 Task: Search one way flight ticket for 1 adult, 1 child, 1 infant in seat in premium economy from Pittsburgh: Pittsburgh International Airport to Springfield: Abraham Lincoln Capital Airport on 5-2-2023. Choice of flights is Southwest. Number of bags: 1 checked bag. Price is upto 76000. Outbound departure time preference is 9:30.
Action: Mouse moved to (372, 311)
Screenshot: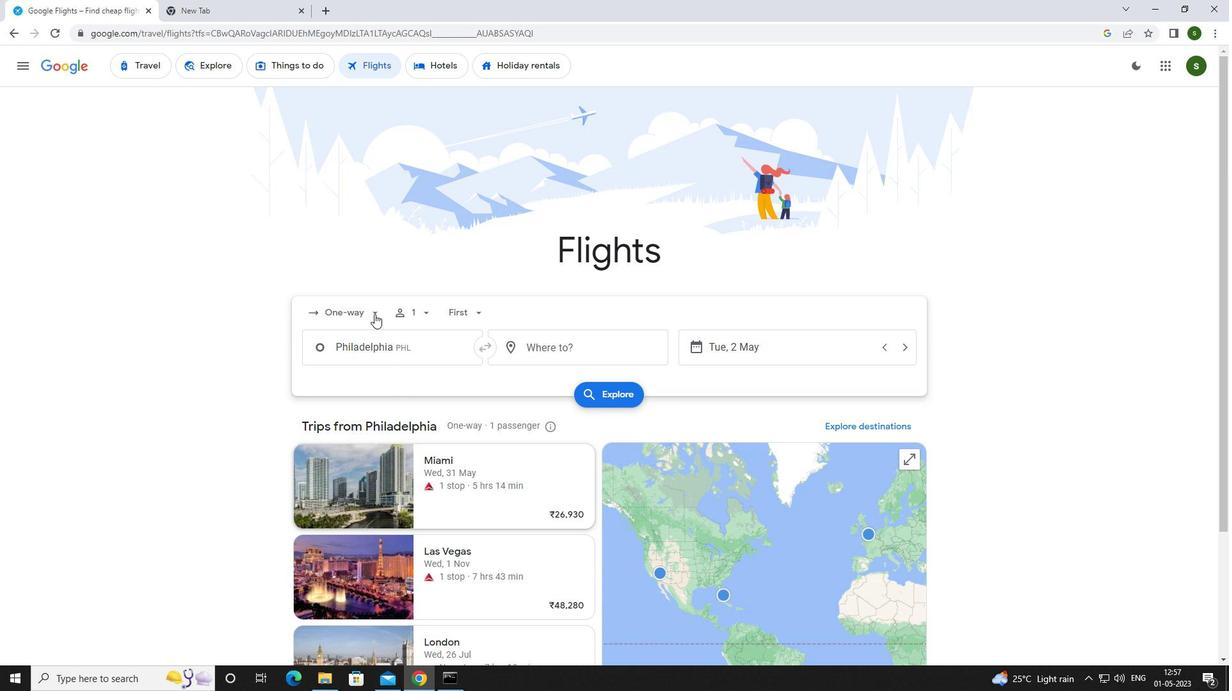 
Action: Mouse pressed left at (372, 311)
Screenshot: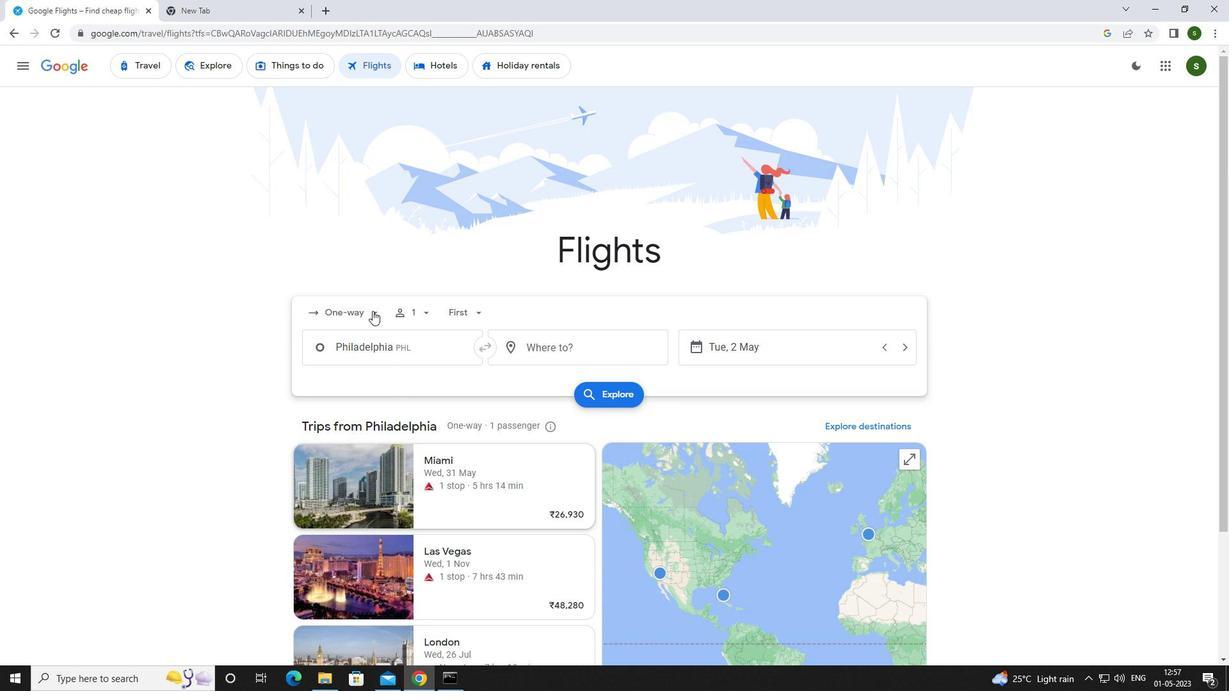 
Action: Mouse moved to (363, 371)
Screenshot: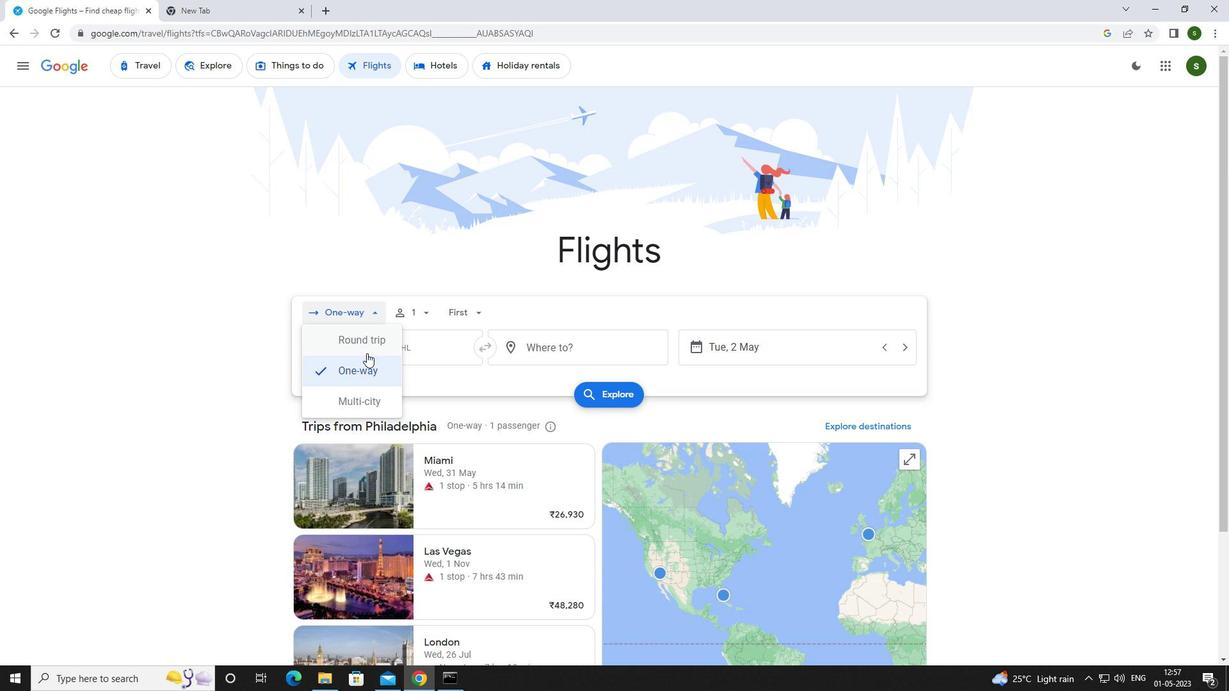 
Action: Mouse pressed left at (363, 371)
Screenshot: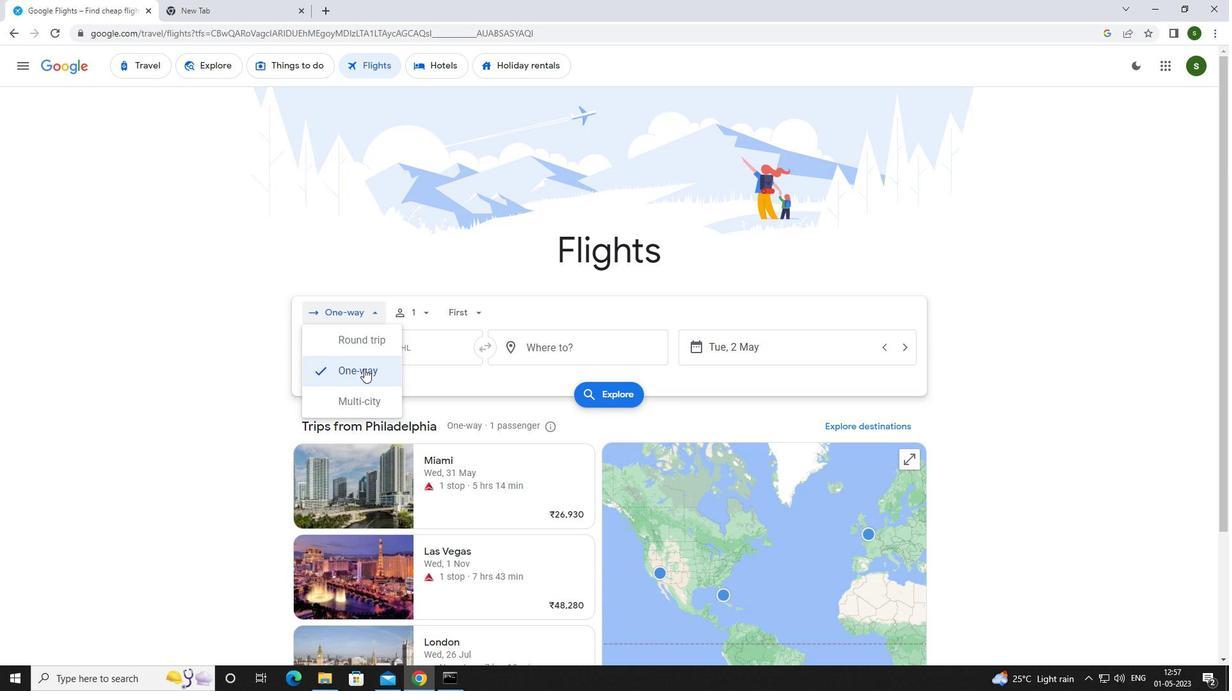
Action: Mouse moved to (428, 318)
Screenshot: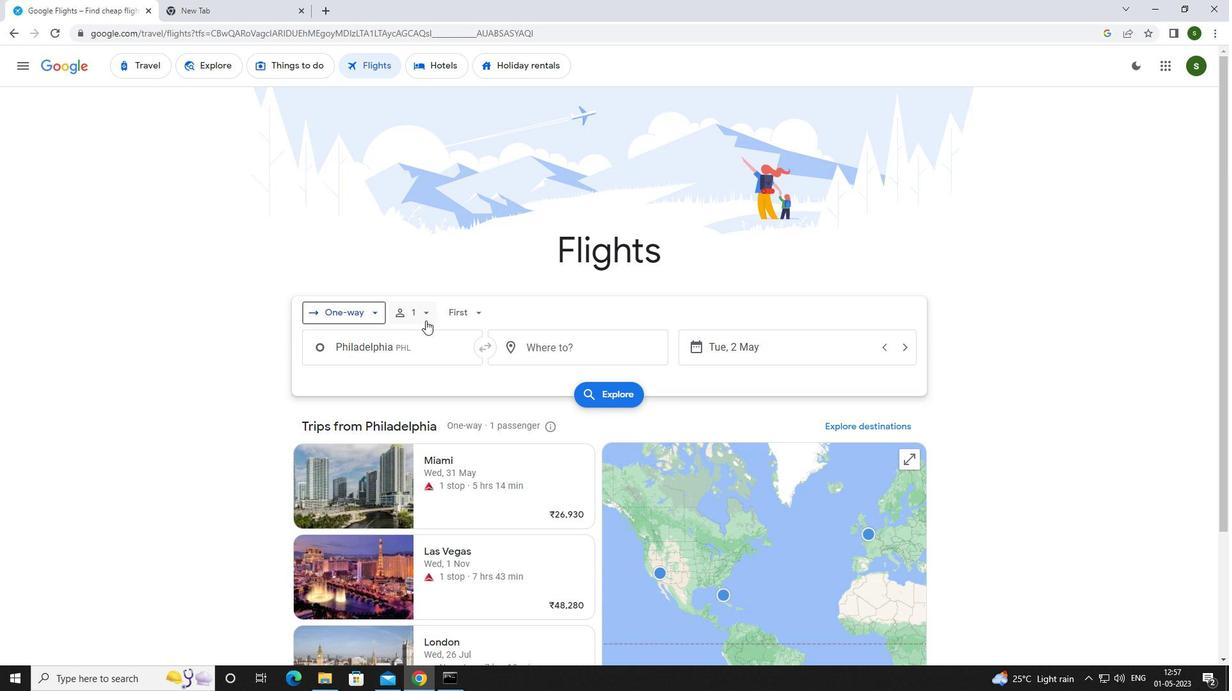 
Action: Mouse pressed left at (428, 318)
Screenshot: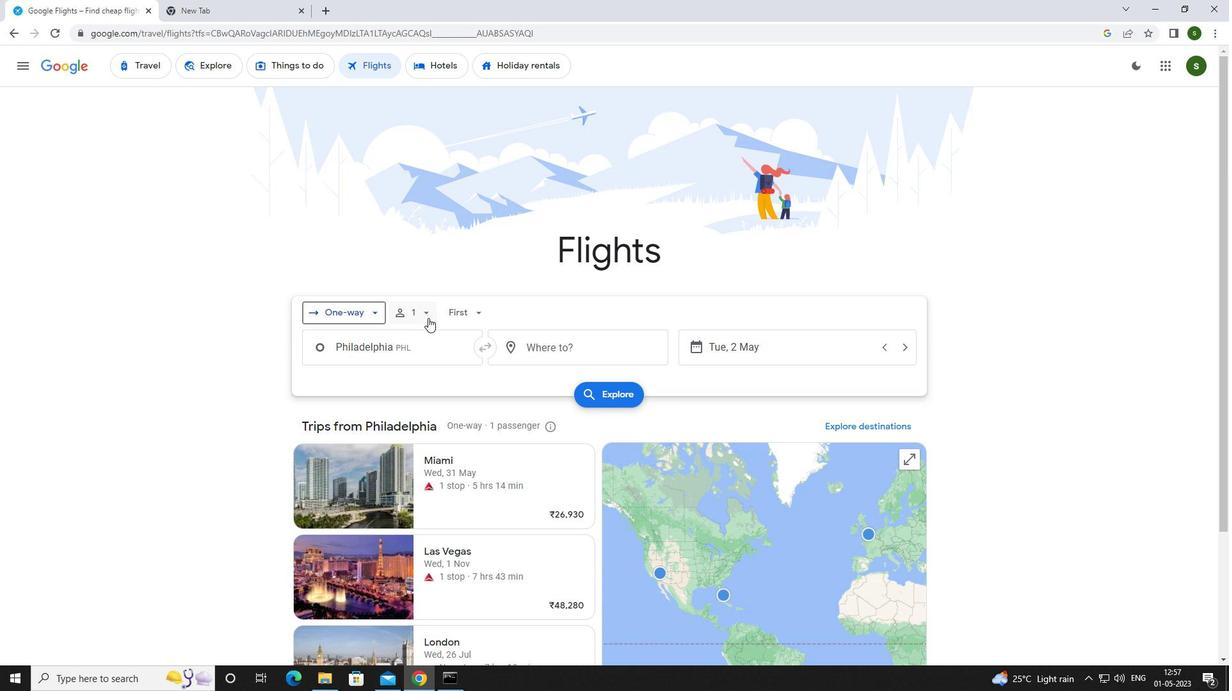
Action: Mouse moved to (523, 378)
Screenshot: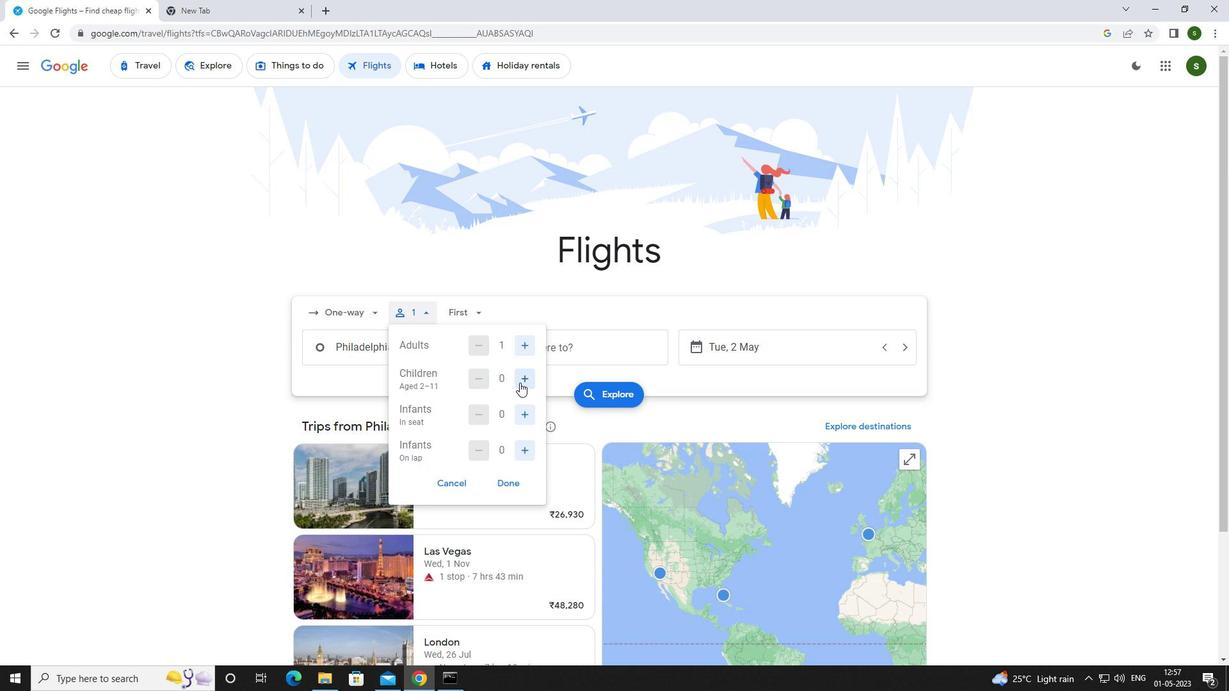
Action: Mouse pressed left at (523, 378)
Screenshot: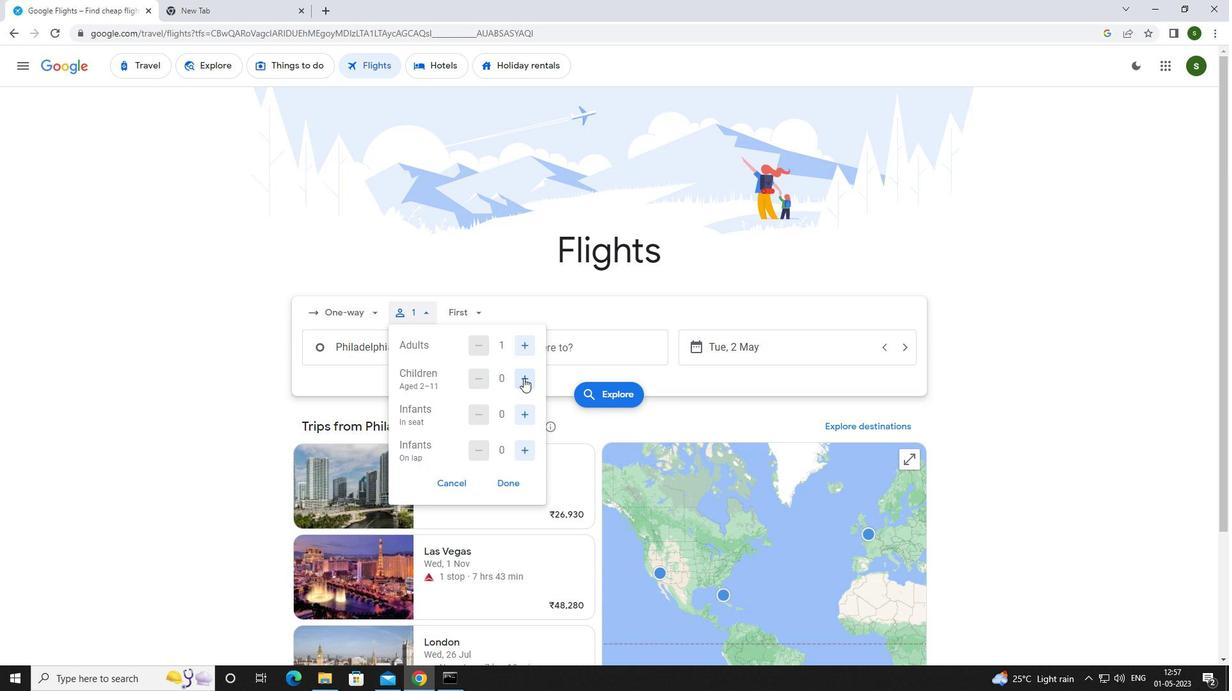 
Action: Mouse moved to (523, 414)
Screenshot: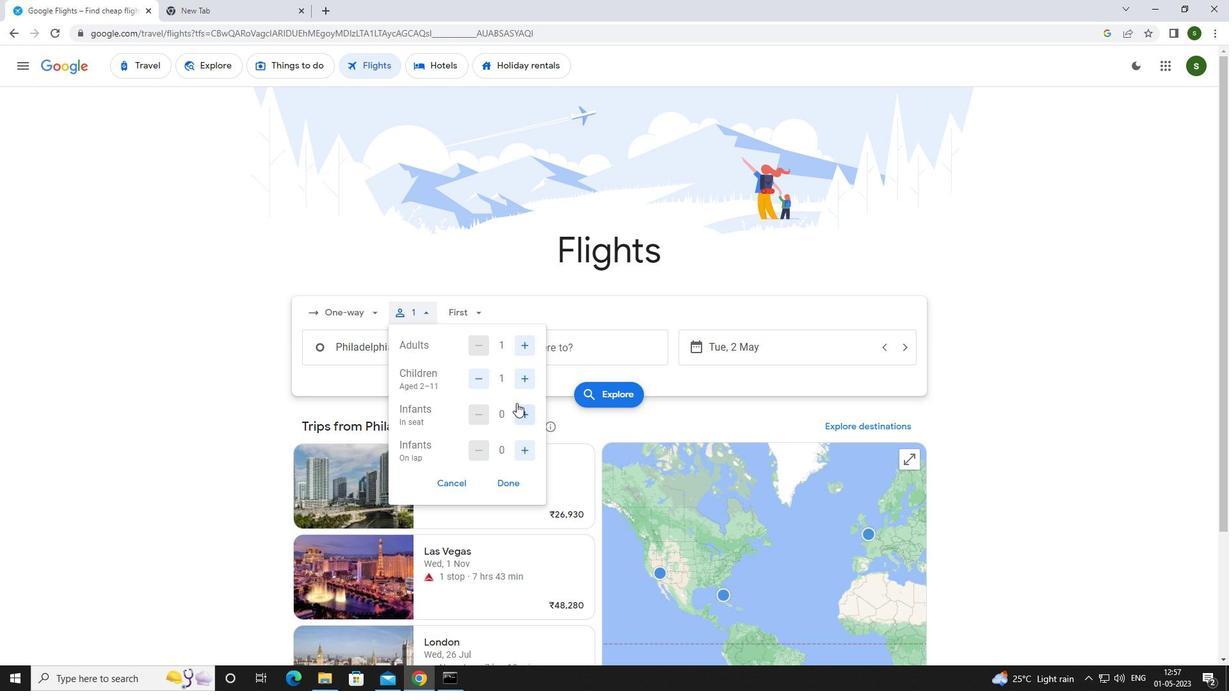 
Action: Mouse pressed left at (523, 414)
Screenshot: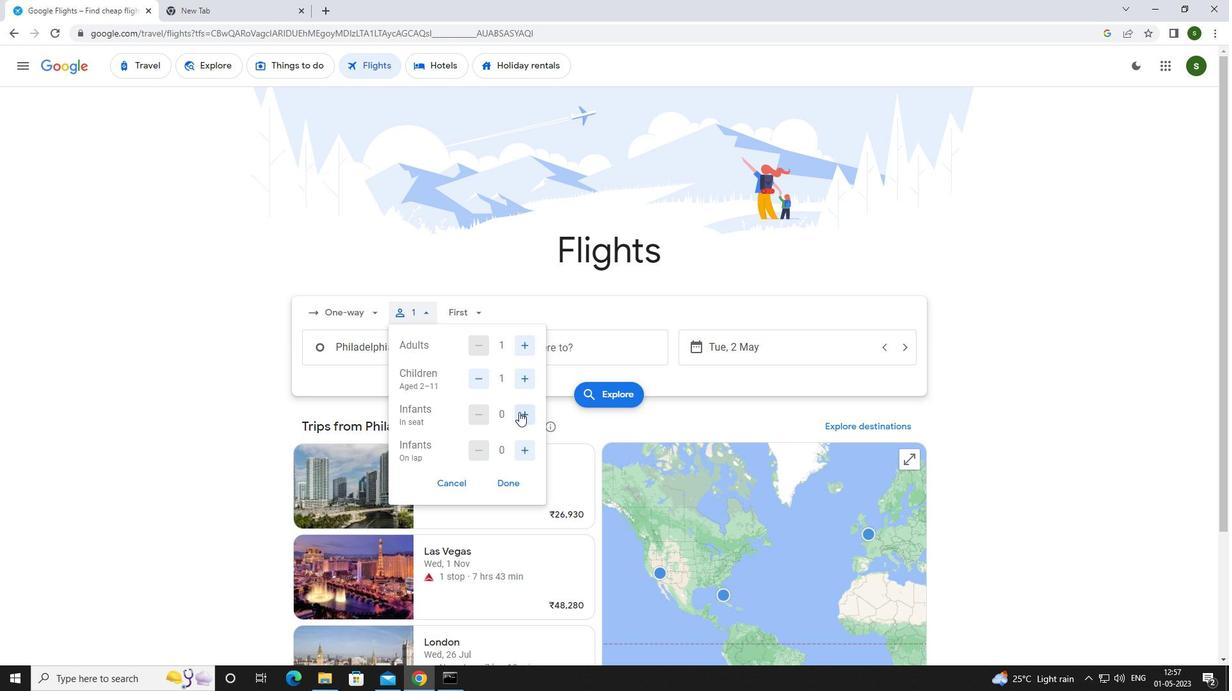 
Action: Mouse moved to (477, 313)
Screenshot: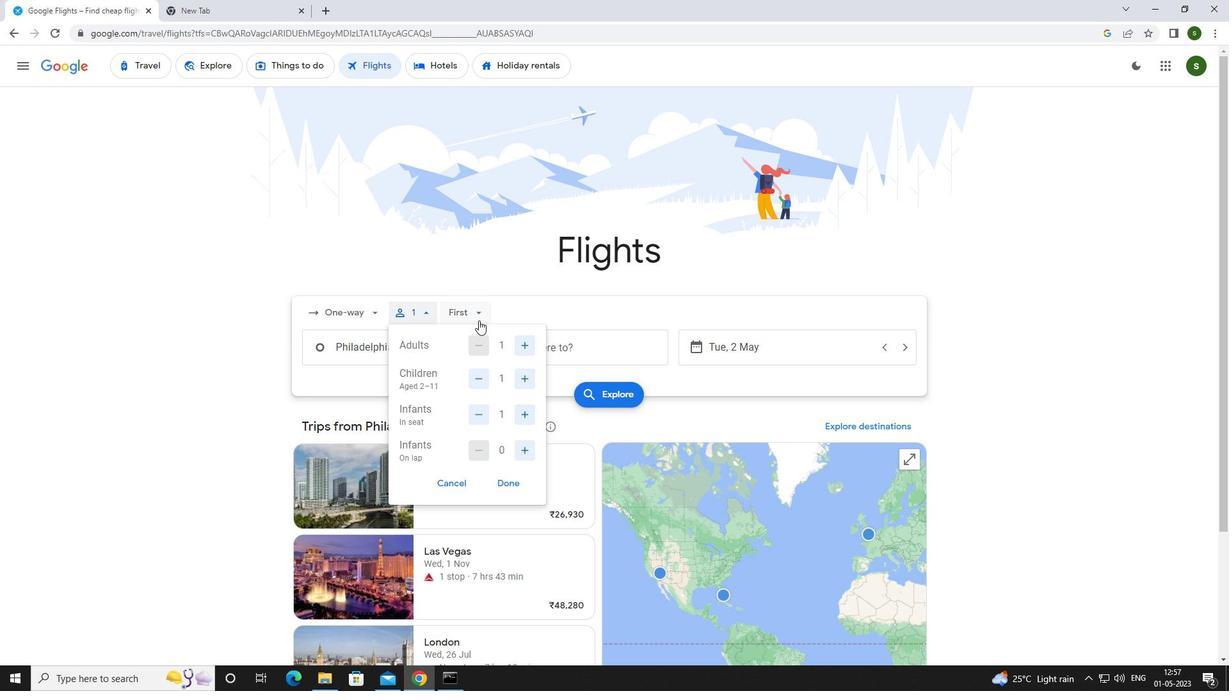 
Action: Mouse pressed left at (477, 313)
Screenshot: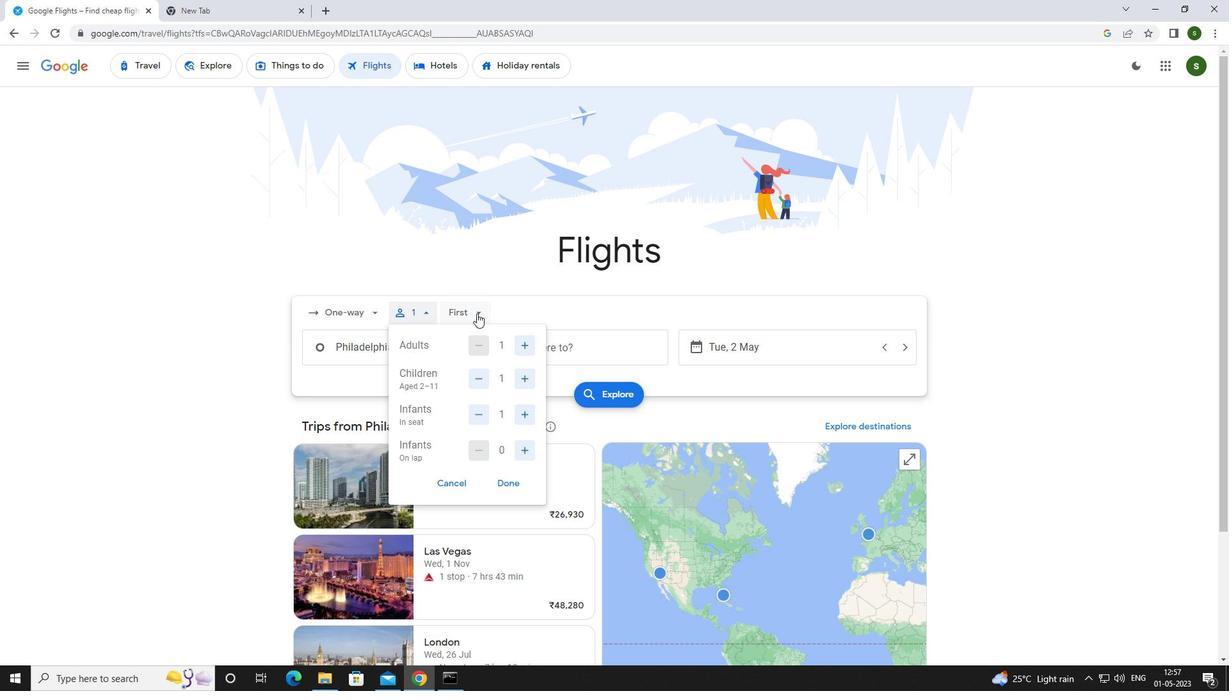 
Action: Mouse moved to (489, 363)
Screenshot: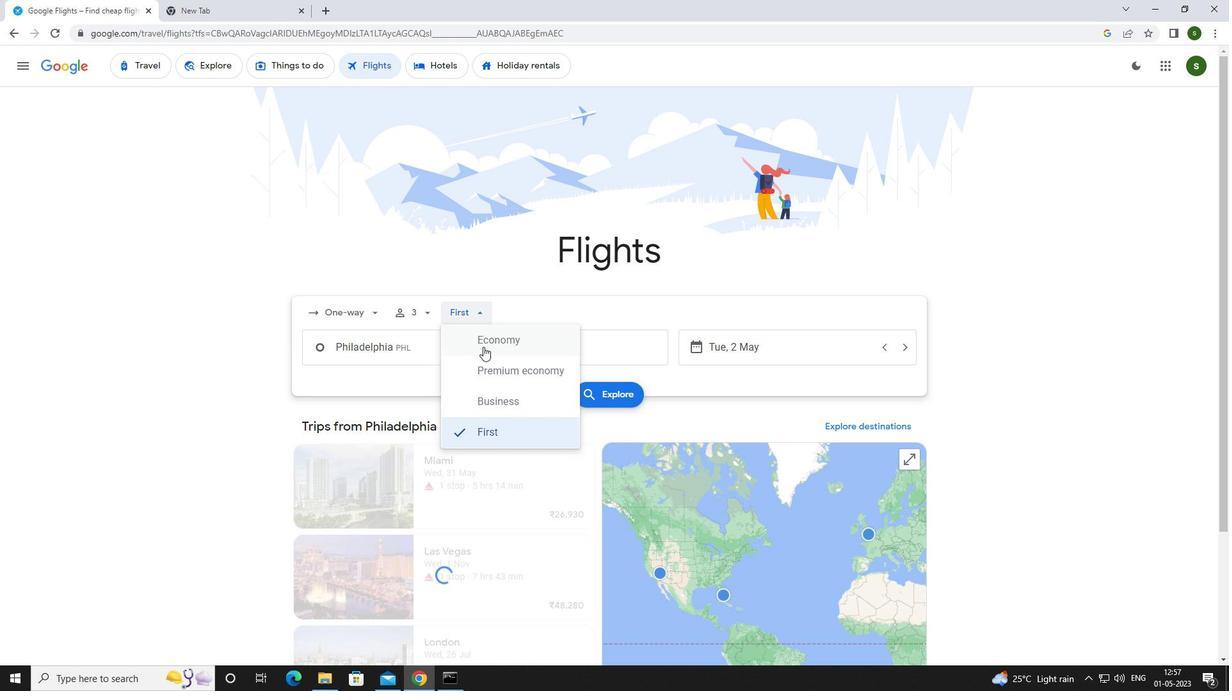 
Action: Mouse pressed left at (489, 363)
Screenshot: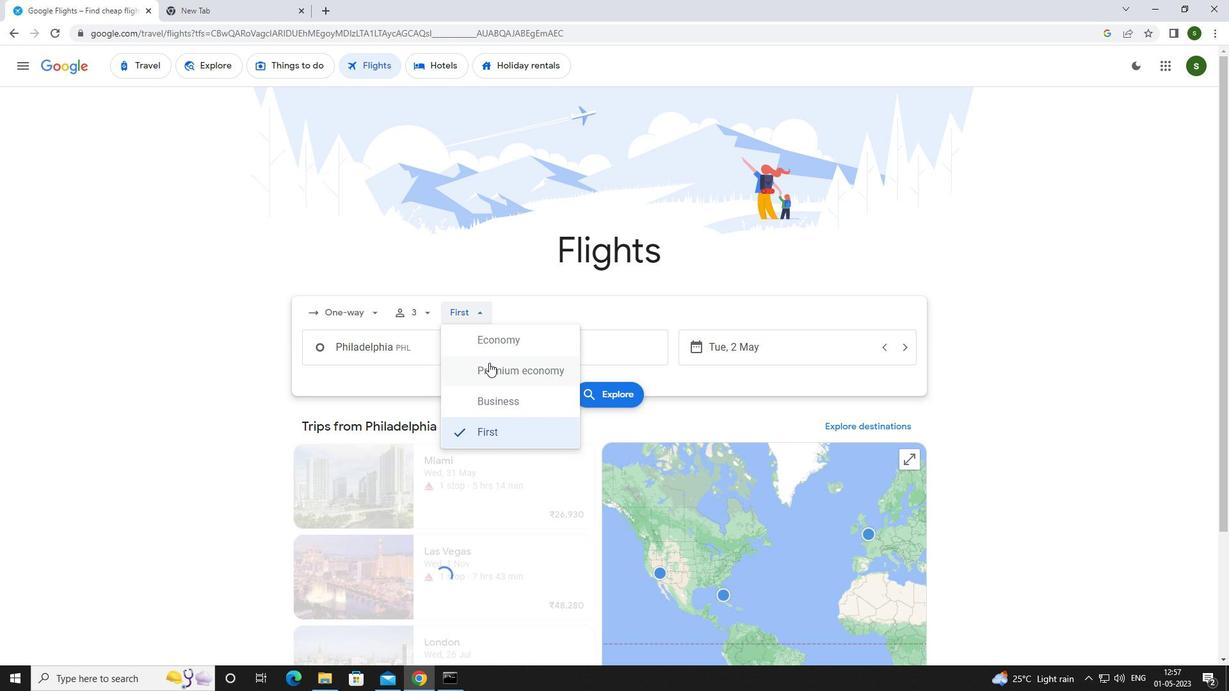 
Action: Mouse moved to (455, 350)
Screenshot: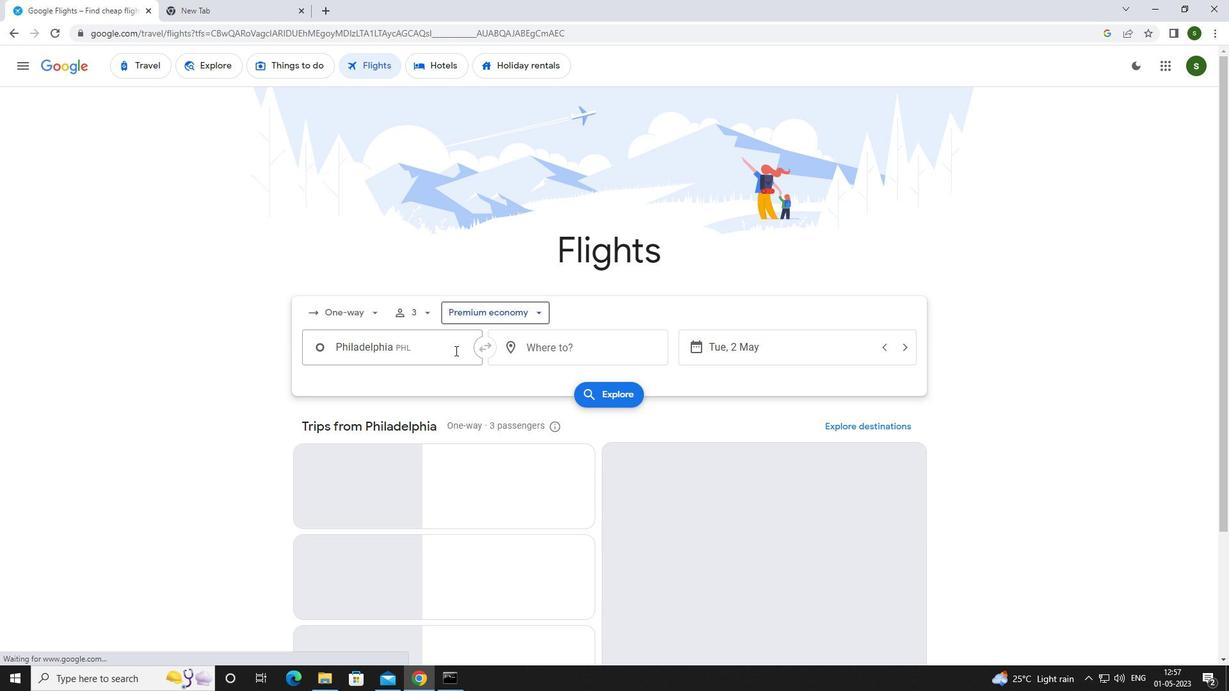 
Action: Mouse pressed left at (455, 350)
Screenshot: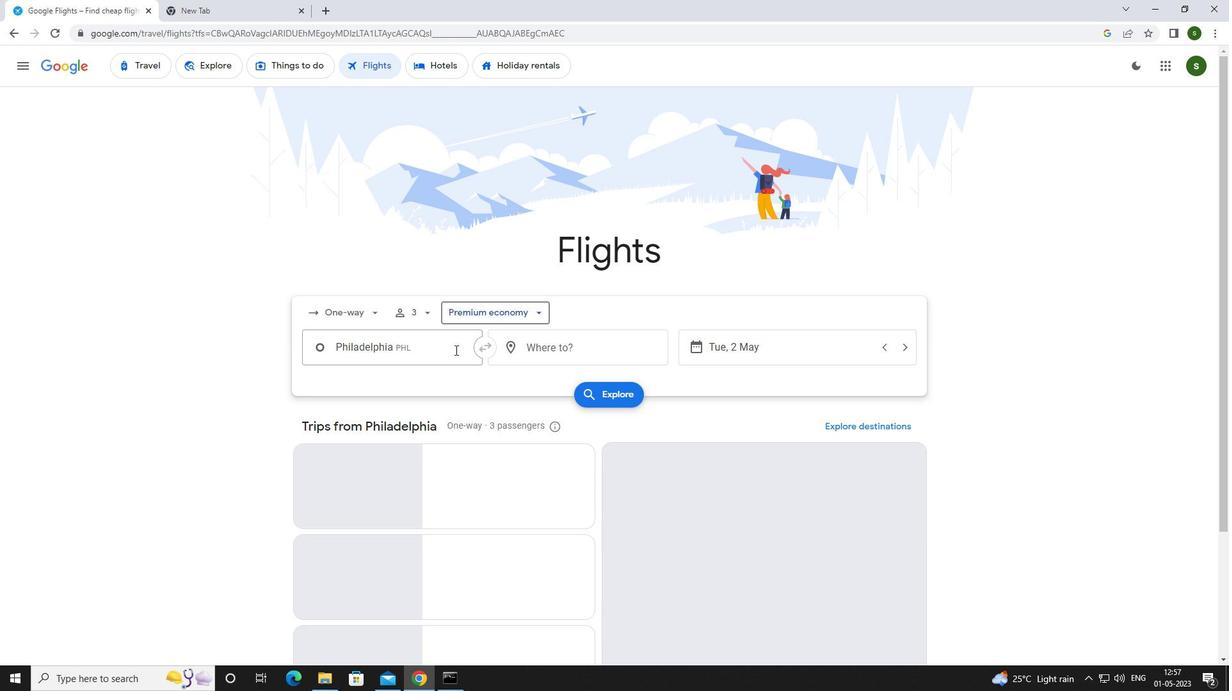 
Action: Mouse moved to (459, 352)
Screenshot: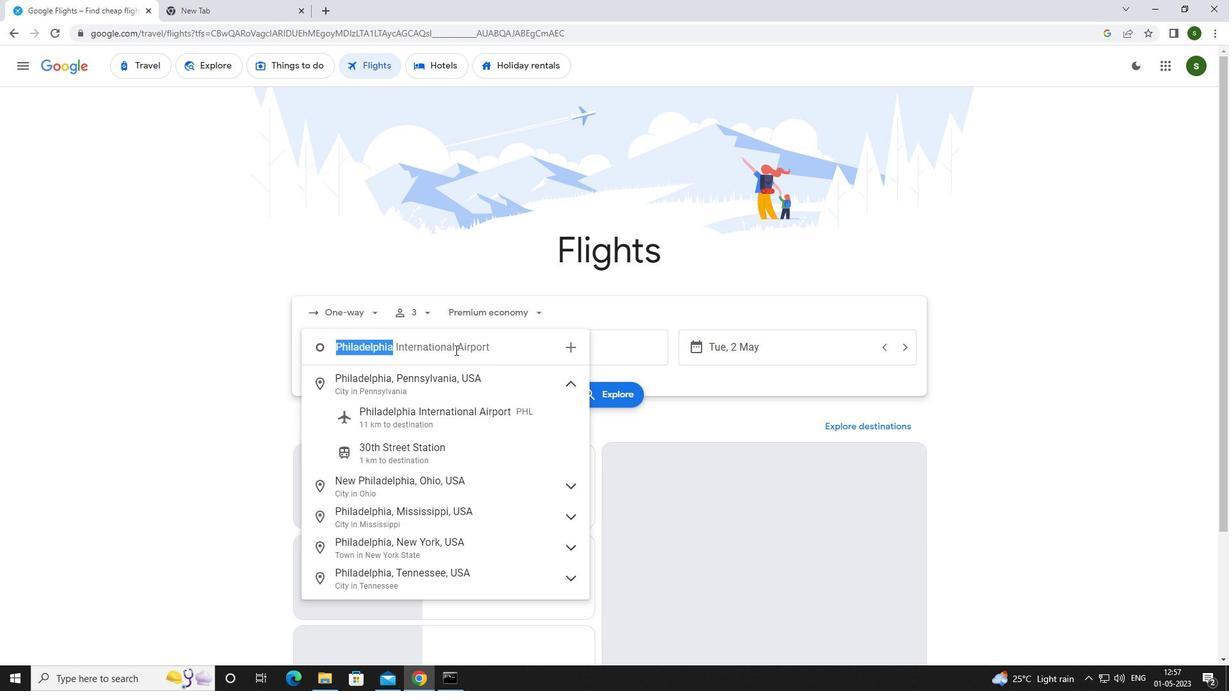 
Action: Key pressed p<Key.caps_lock>ittsburgh
Screenshot: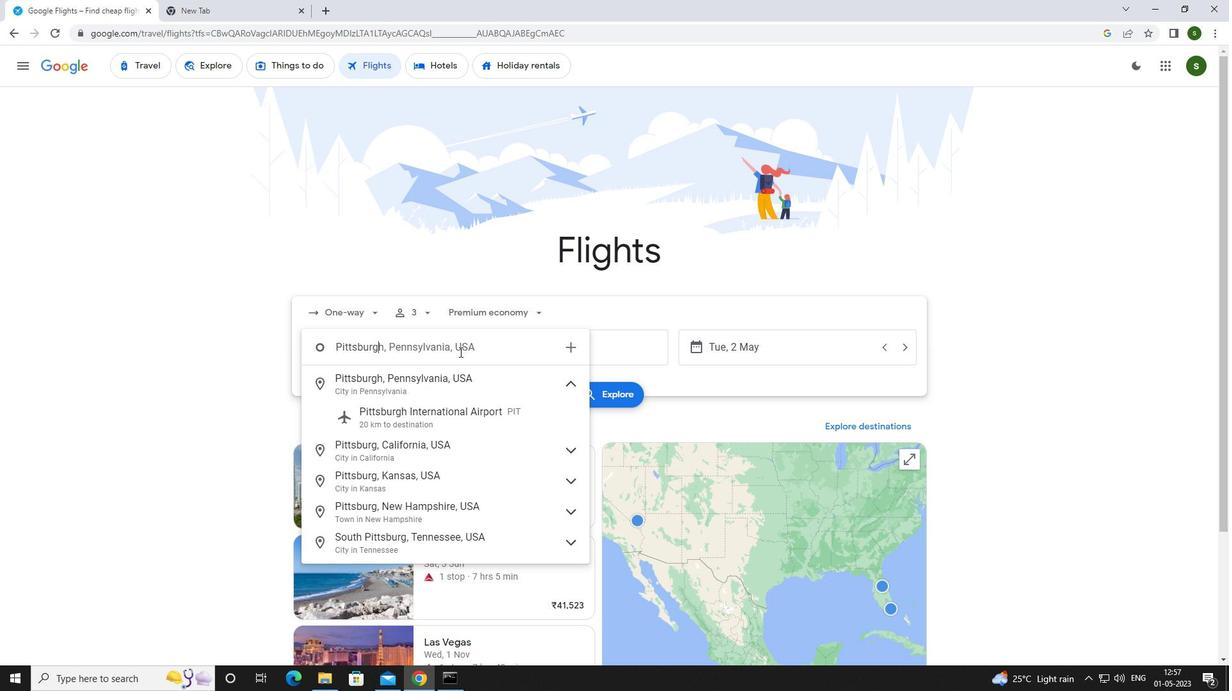 
Action: Mouse moved to (456, 410)
Screenshot: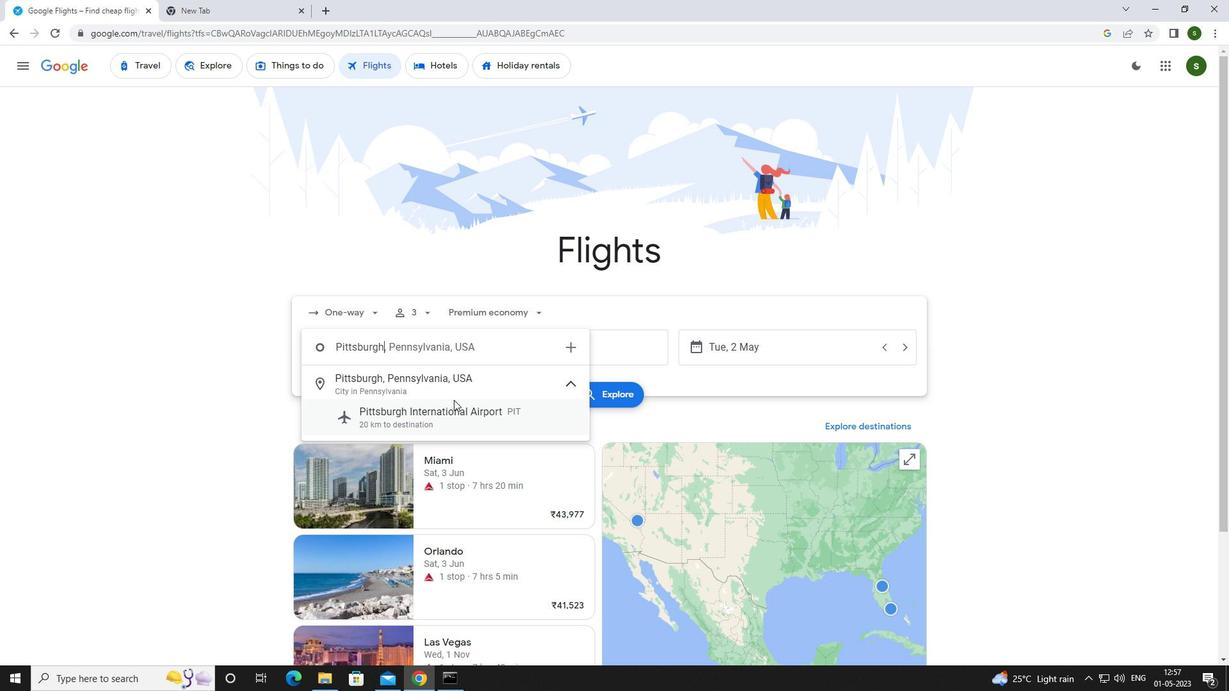 
Action: Mouse pressed left at (456, 410)
Screenshot: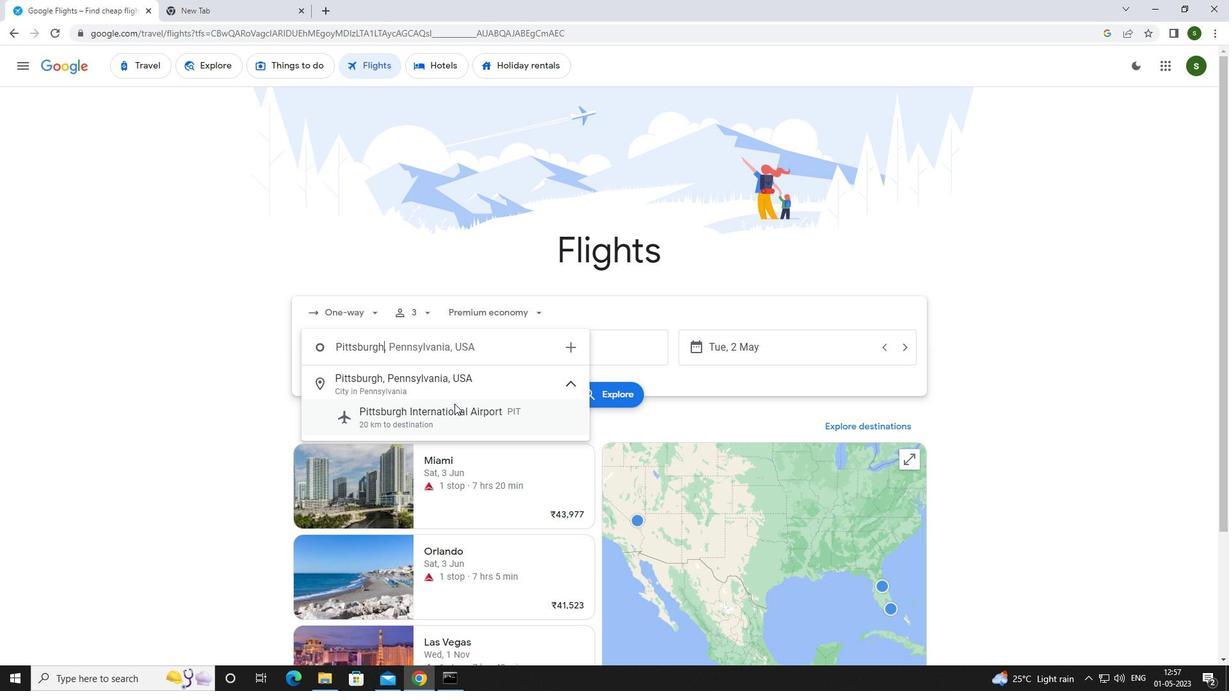 
Action: Mouse moved to (582, 354)
Screenshot: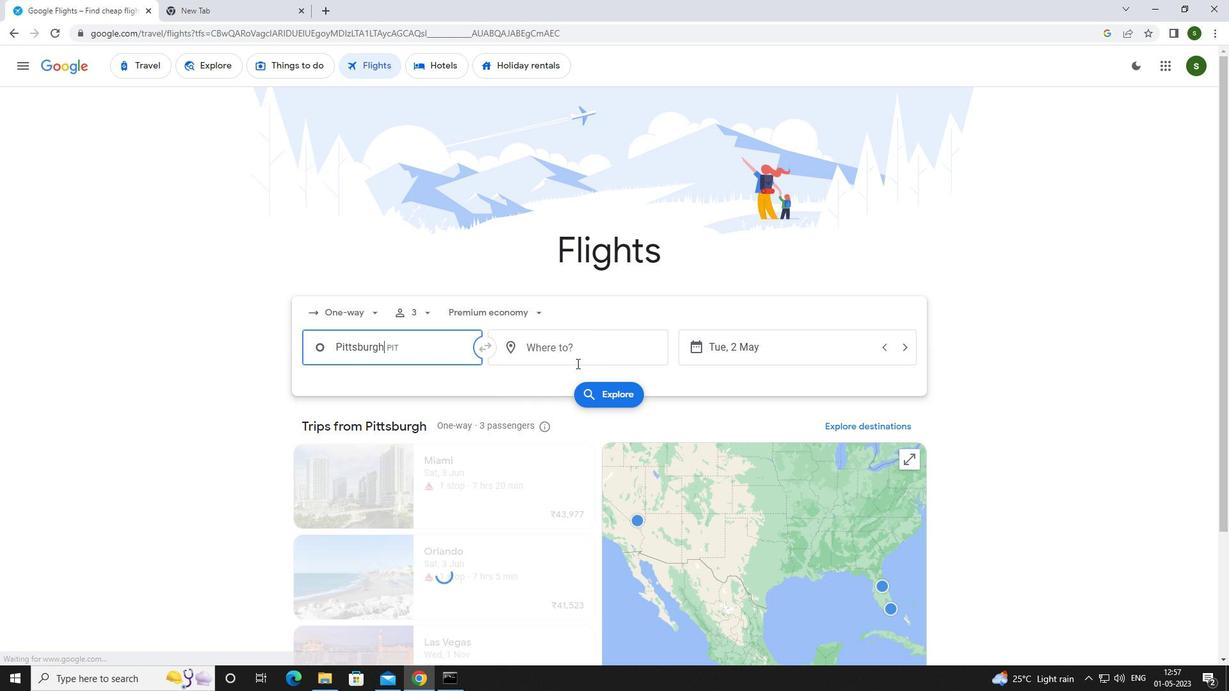 
Action: Mouse pressed left at (582, 354)
Screenshot: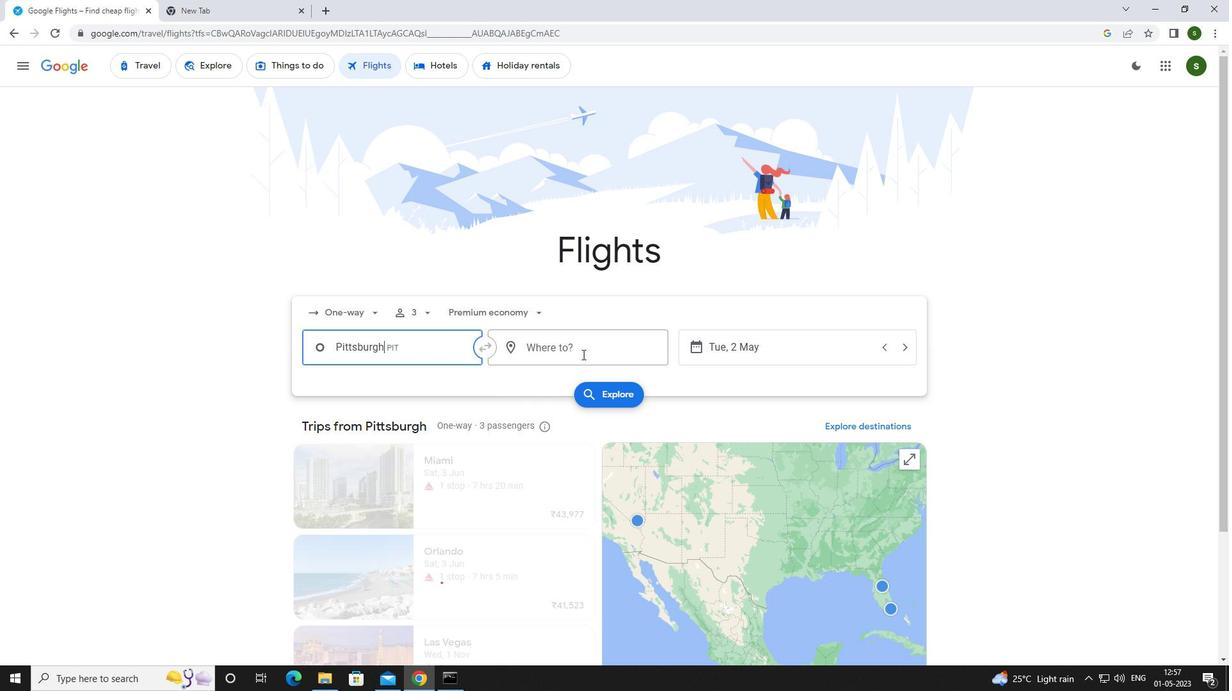 
Action: Mouse moved to (514, 380)
Screenshot: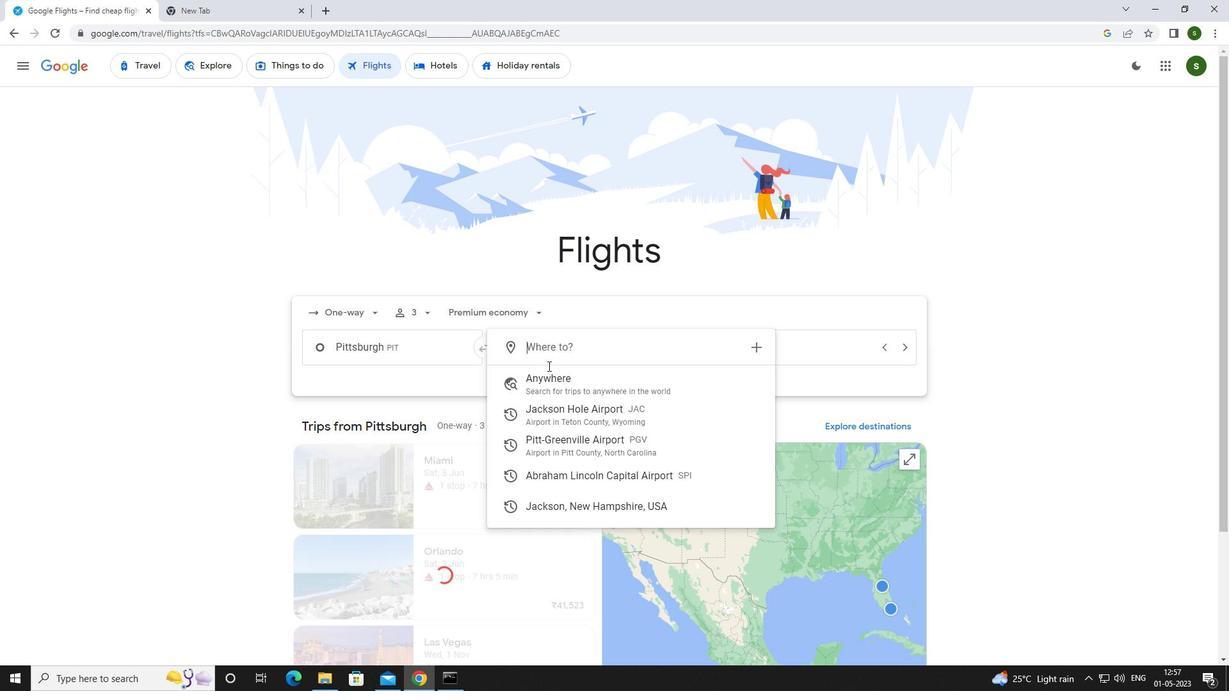
Action: Key pressed <Key.caps_lock>s<Key.caps_lock>pringfi
Screenshot: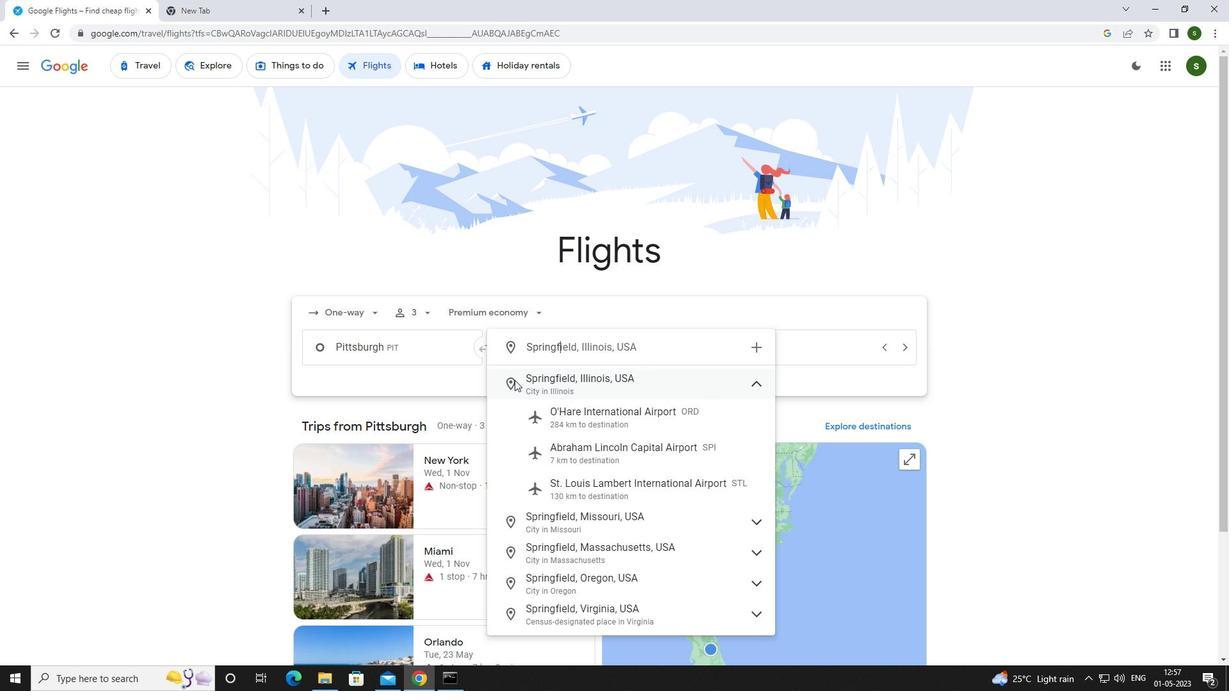 
Action: Mouse moved to (583, 455)
Screenshot: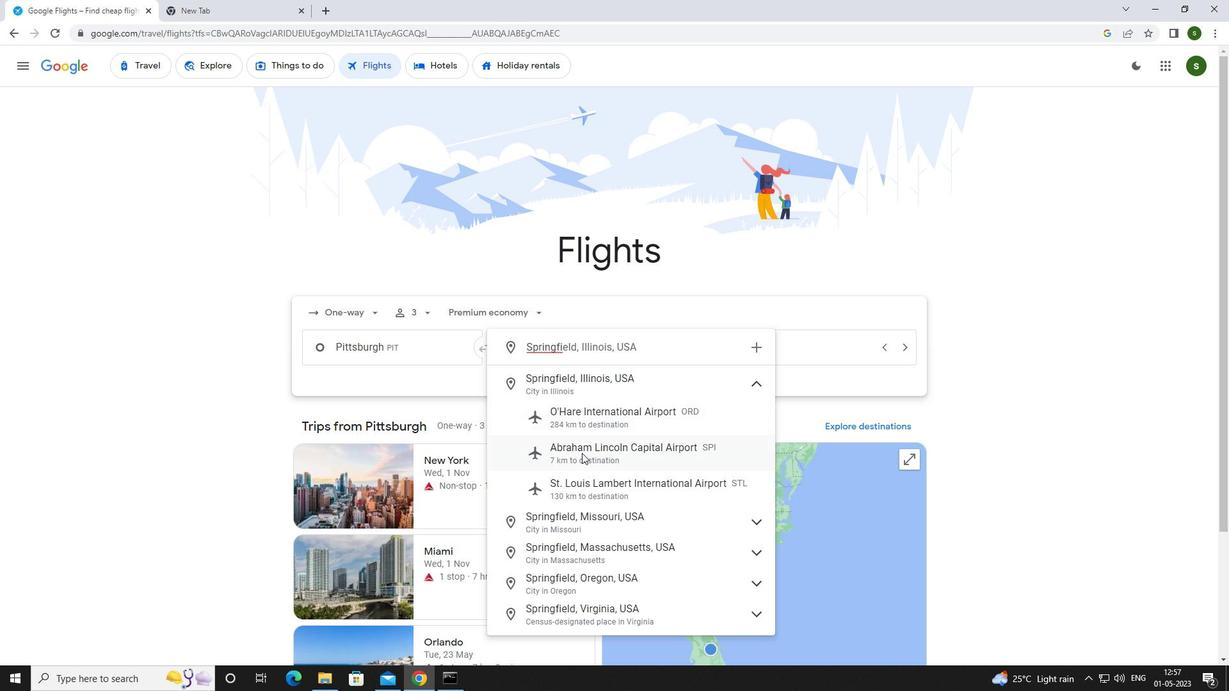 
Action: Mouse pressed left at (583, 455)
Screenshot: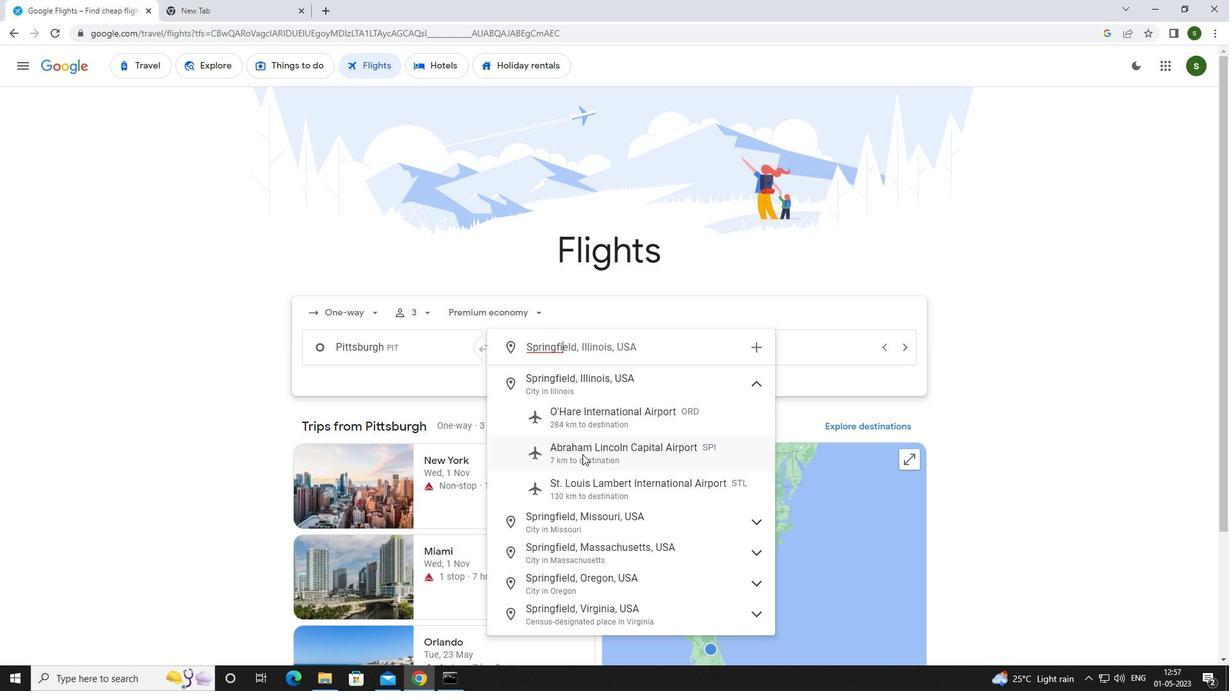 
Action: Mouse moved to (794, 351)
Screenshot: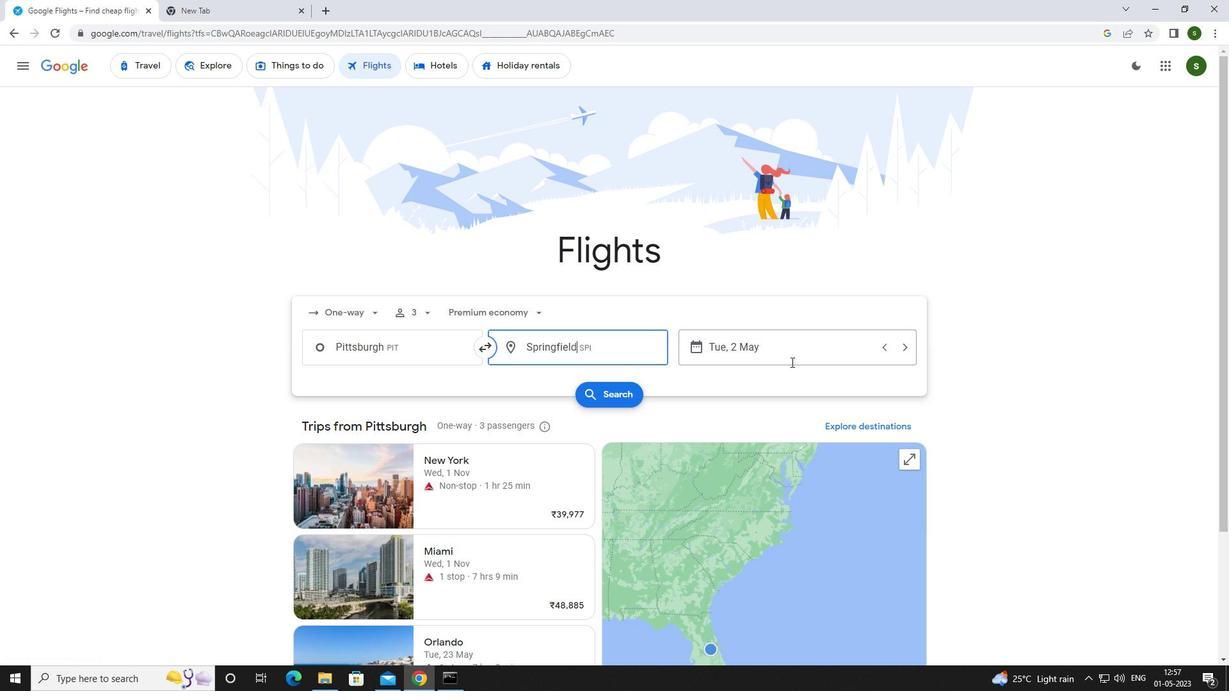 
Action: Mouse pressed left at (794, 351)
Screenshot: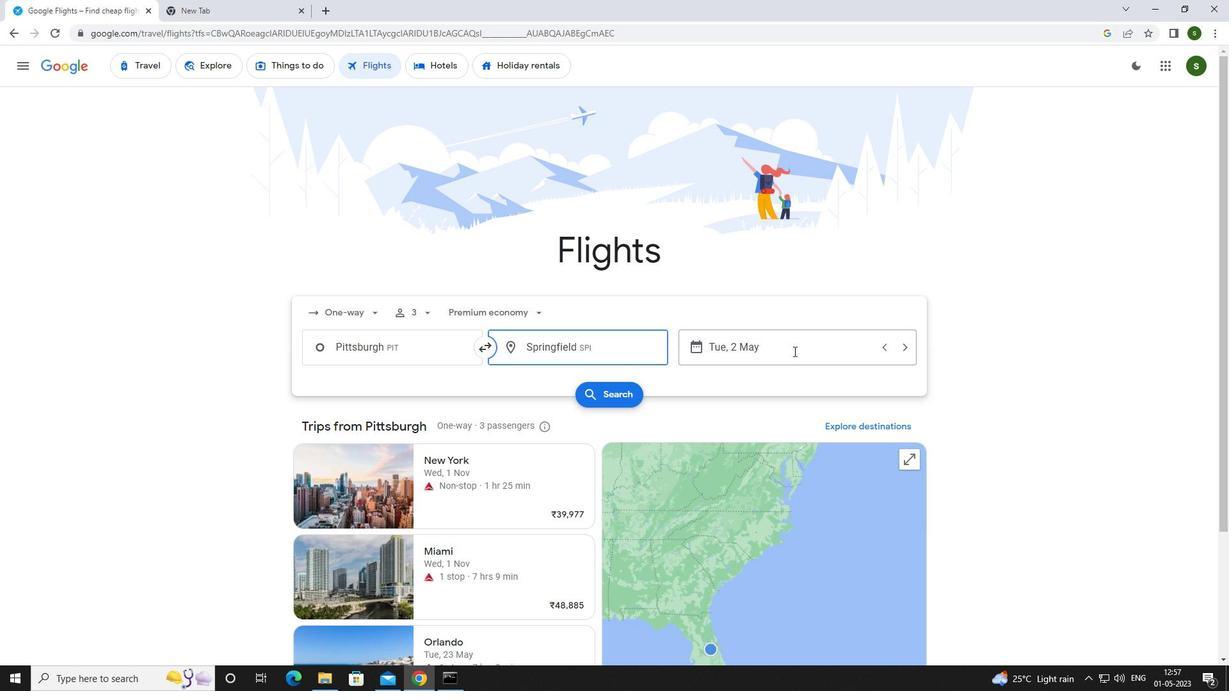 
Action: Mouse moved to (525, 440)
Screenshot: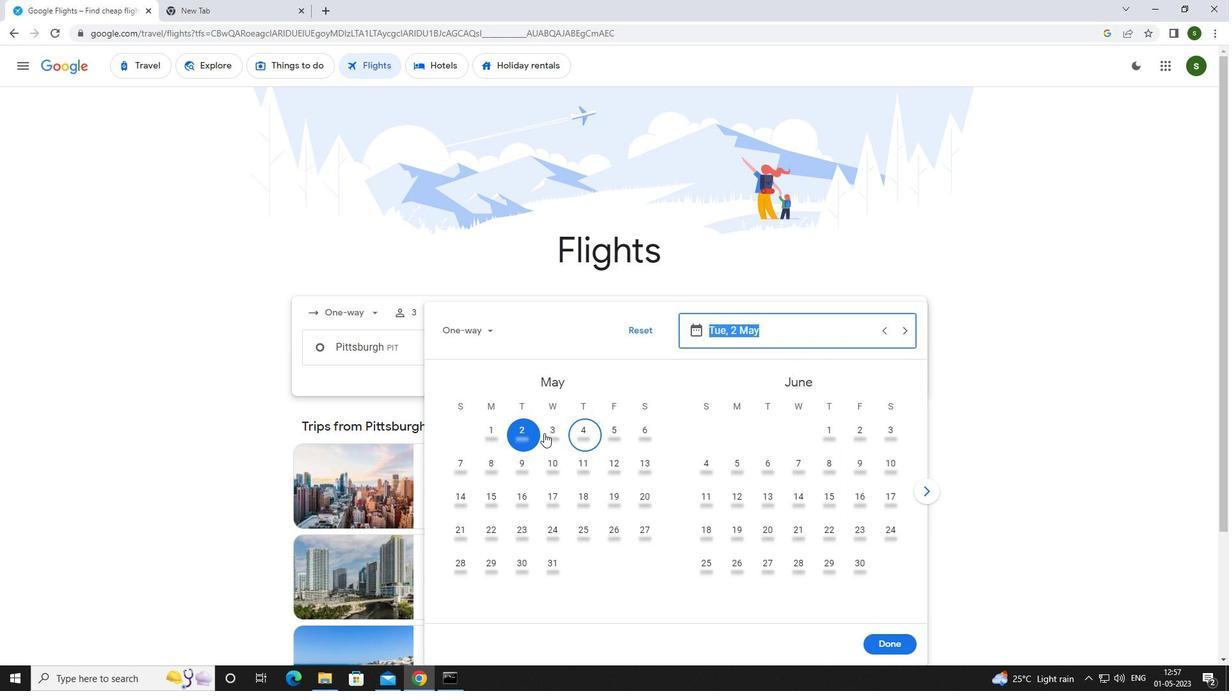 
Action: Mouse pressed left at (525, 440)
Screenshot: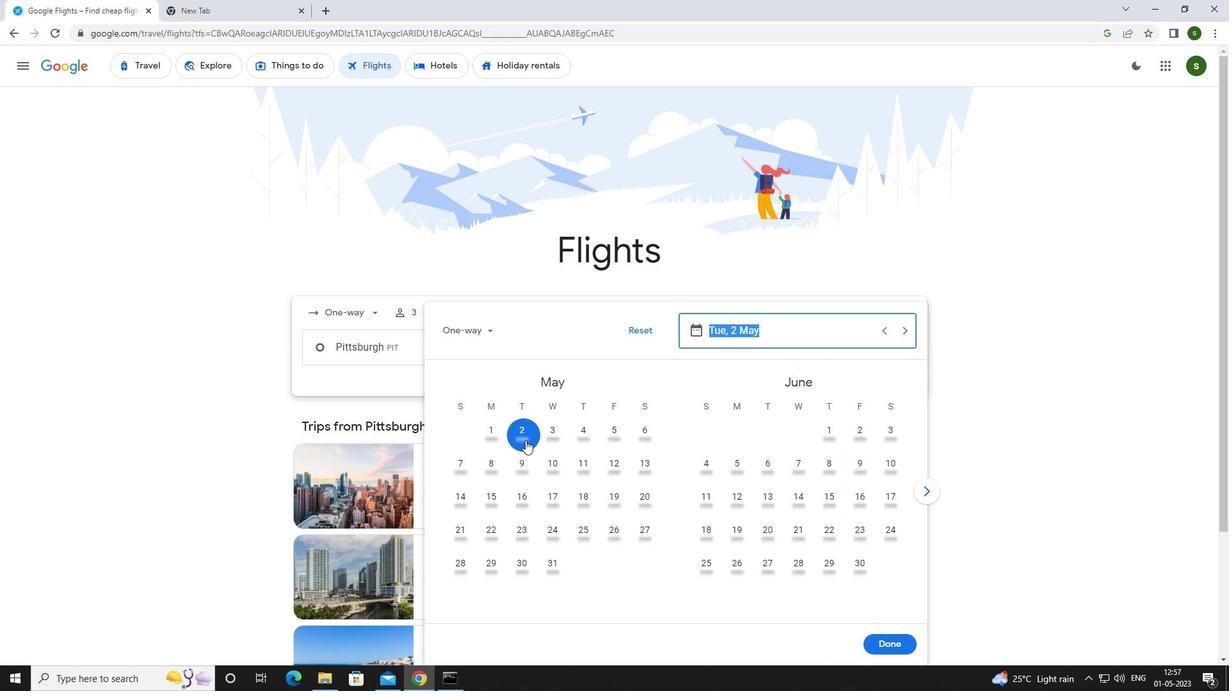 
Action: Mouse moved to (893, 640)
Screenshot: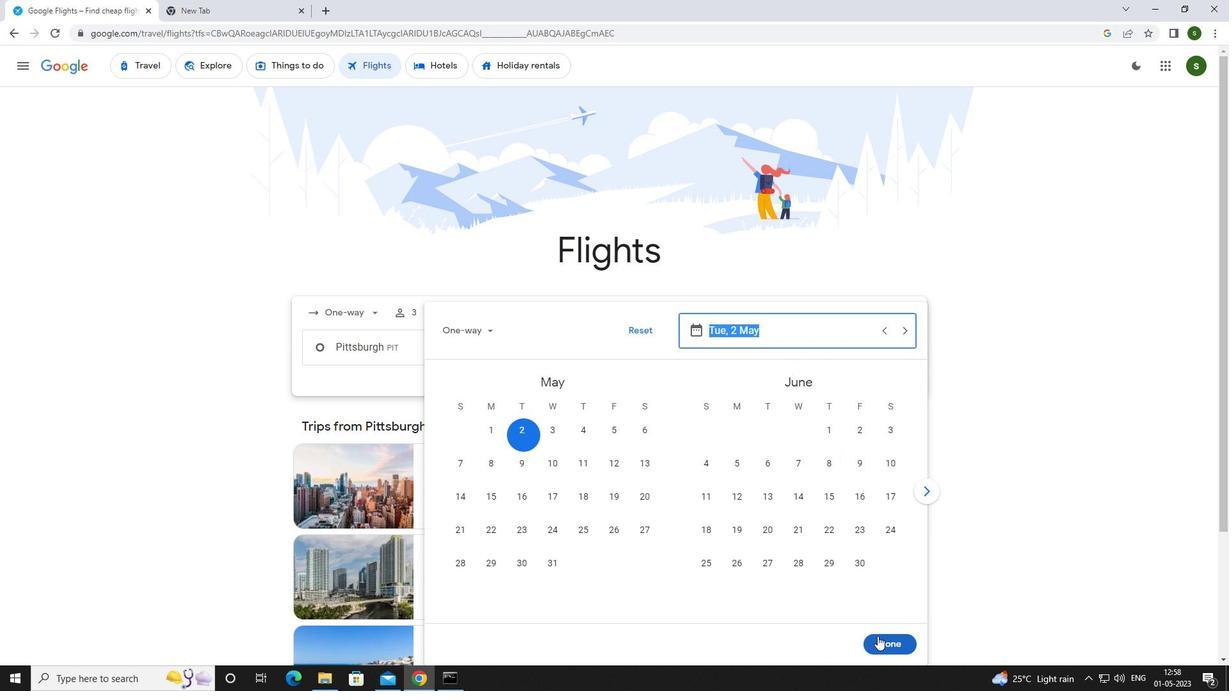 
Action: Mouse pressed left at (893, 640)
Screenshot: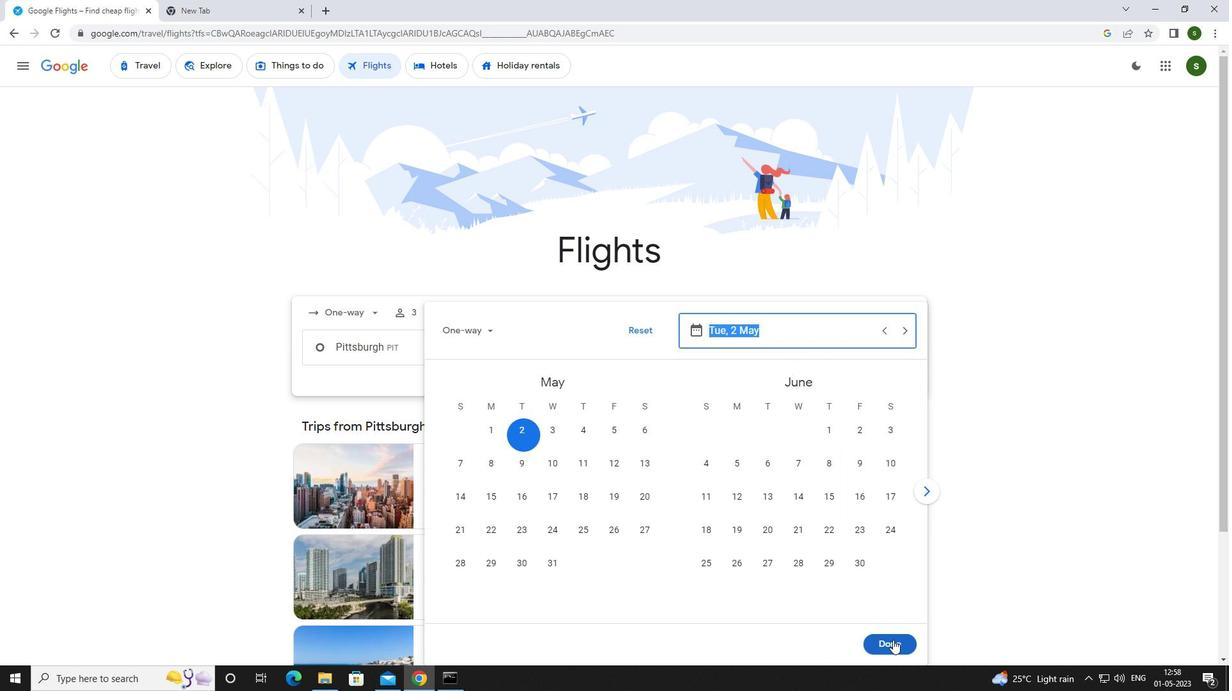 
Action: Mouse moved to (610, 396)
Screenshot: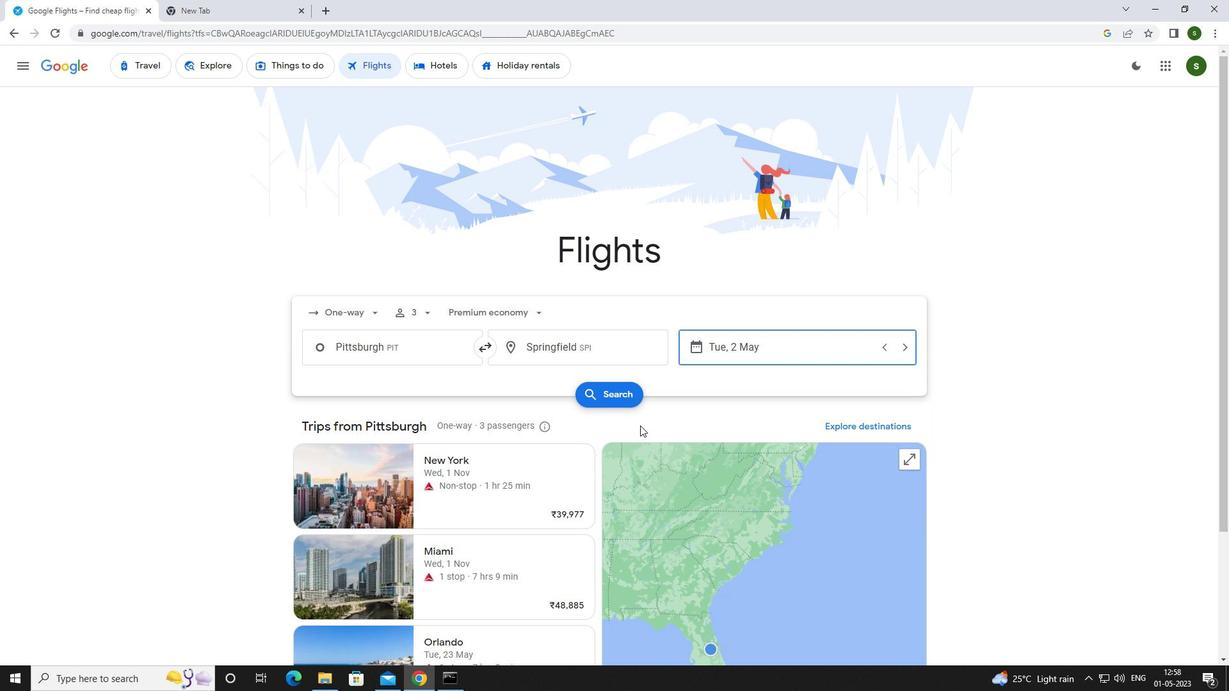 
Action: Mouse pressed left at (610, 396)
Screenshot: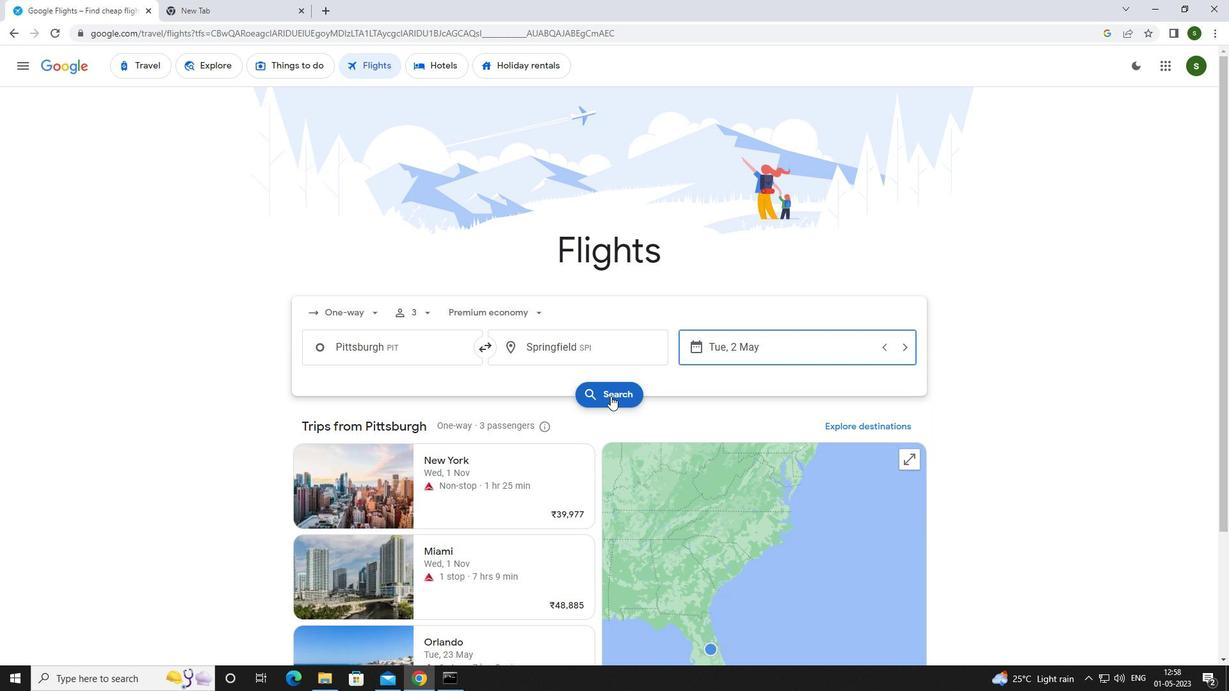 
Action: Mouse moved to (311, 182)
Screenshot: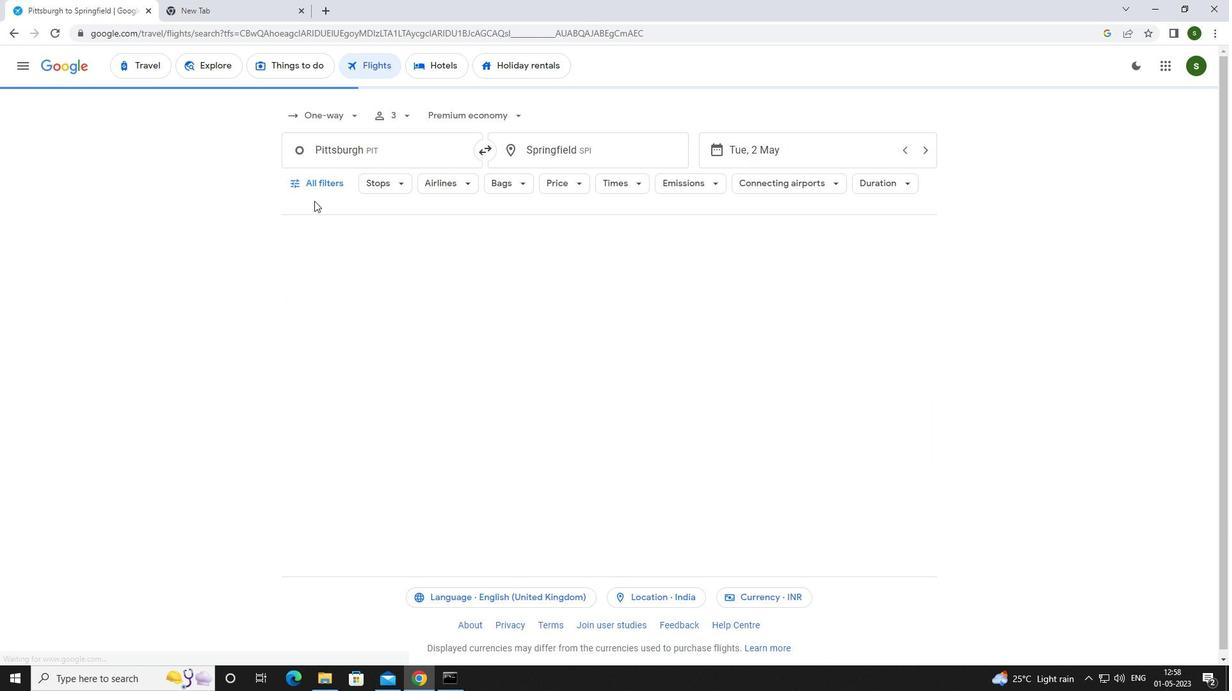 
Action: Mouse pressed left at (311, 182)
Screenshot: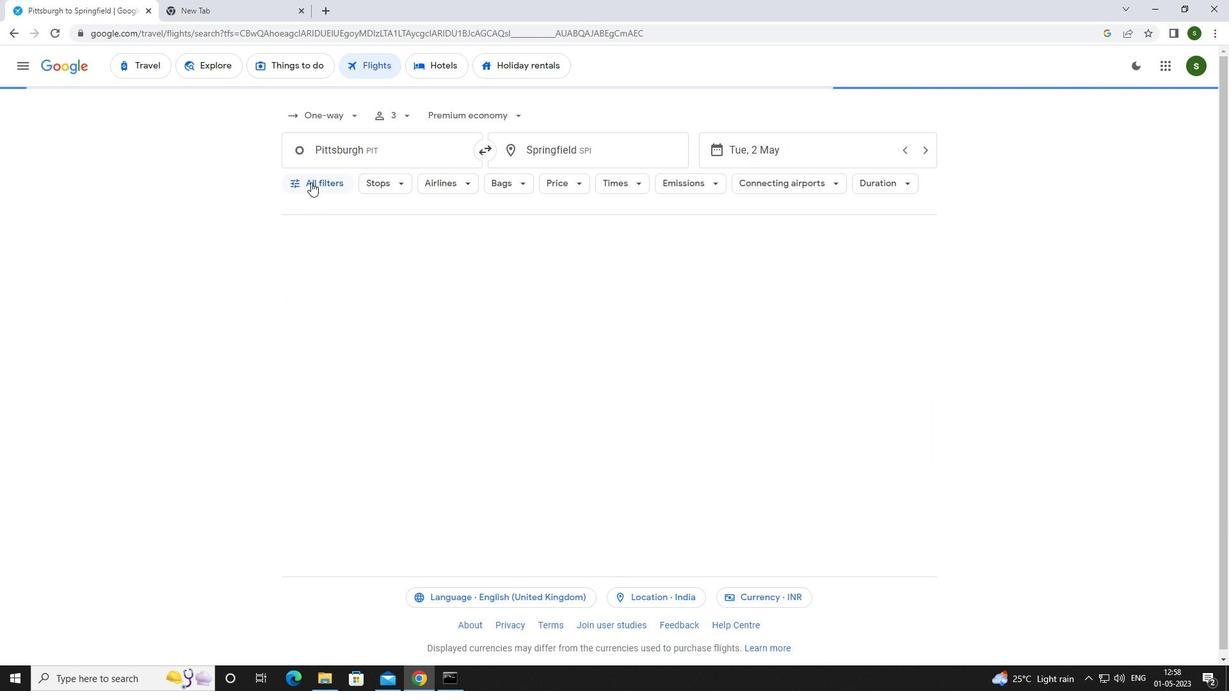
Action: Mouse moved to (478, 454)
Screenshot: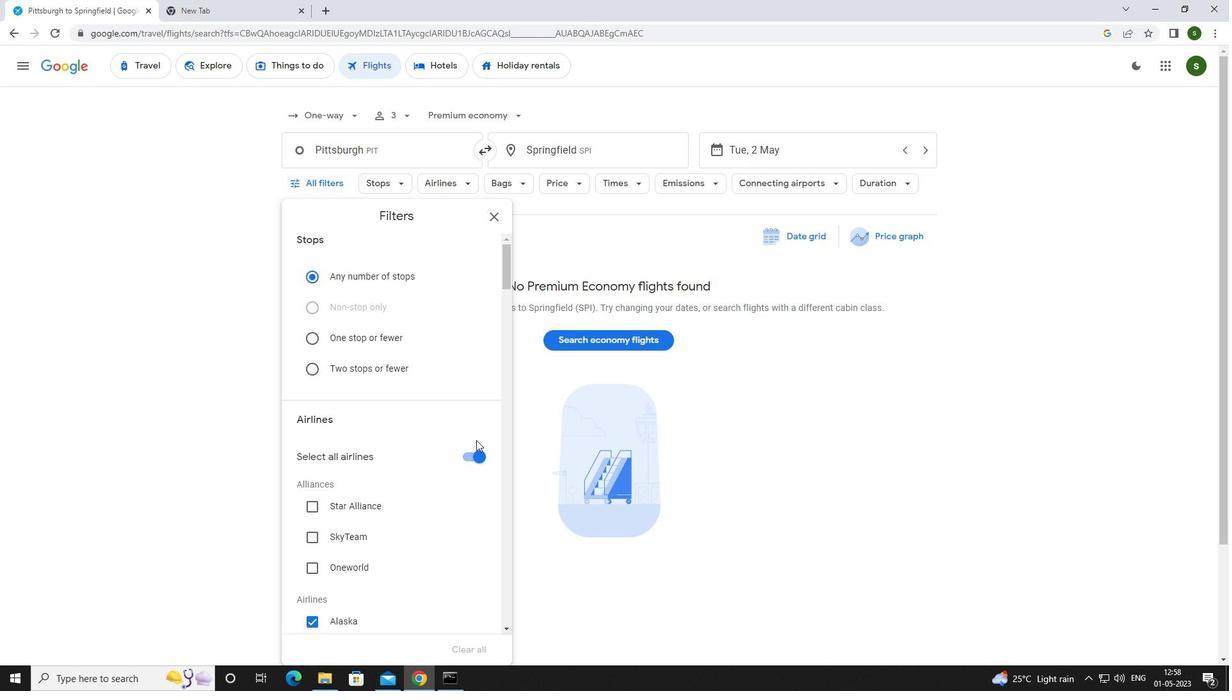 
Action: Mouse pressed left at (478, 454)
Screenshot: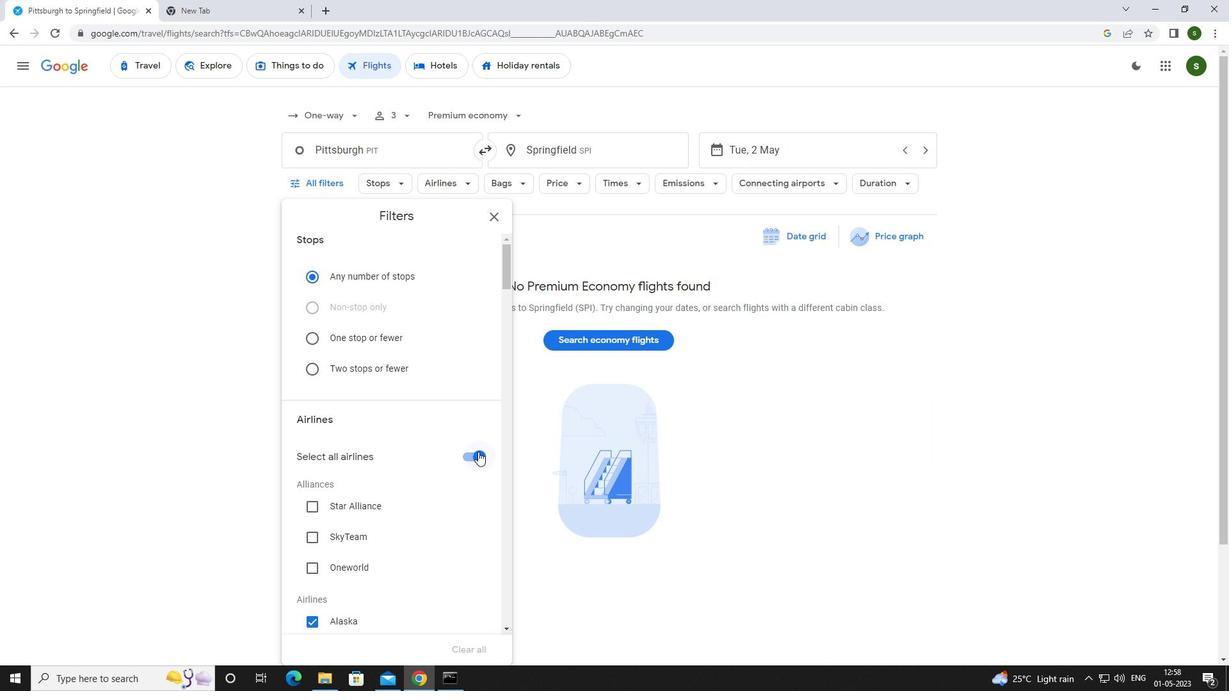 
Action: Mouse moved to (434, 391)
Screenshot: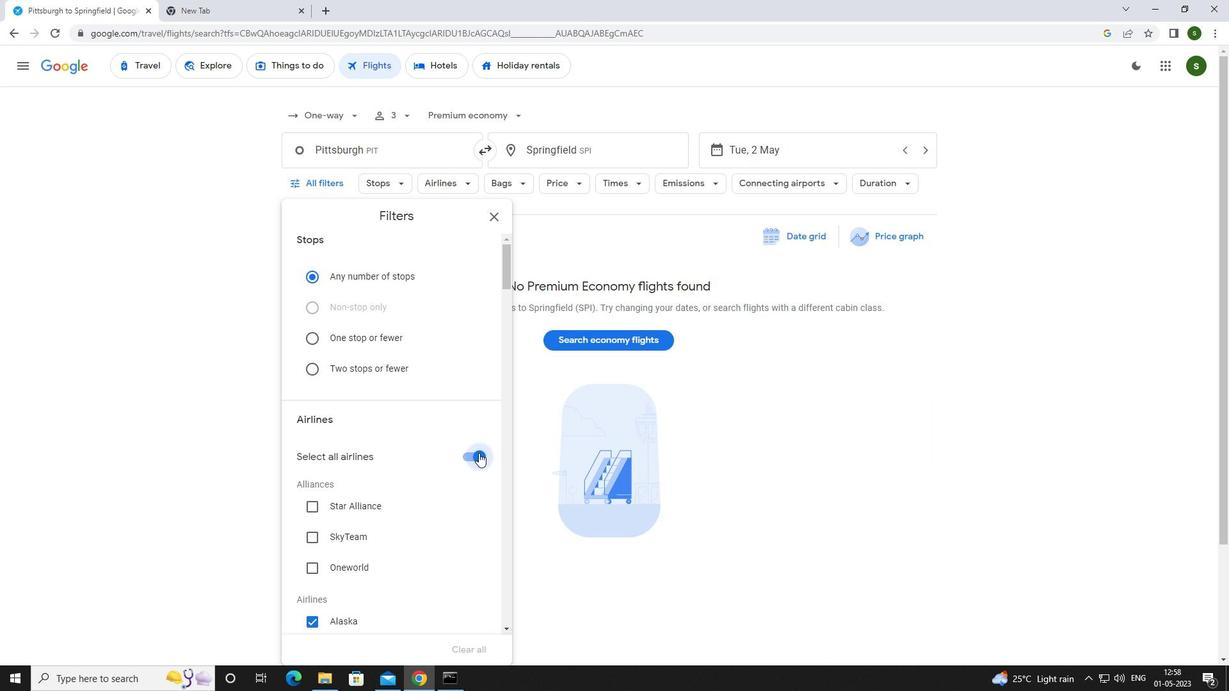 
Action: Mouse scrolled (434, 390) with delta (0, 0)
Screenshot: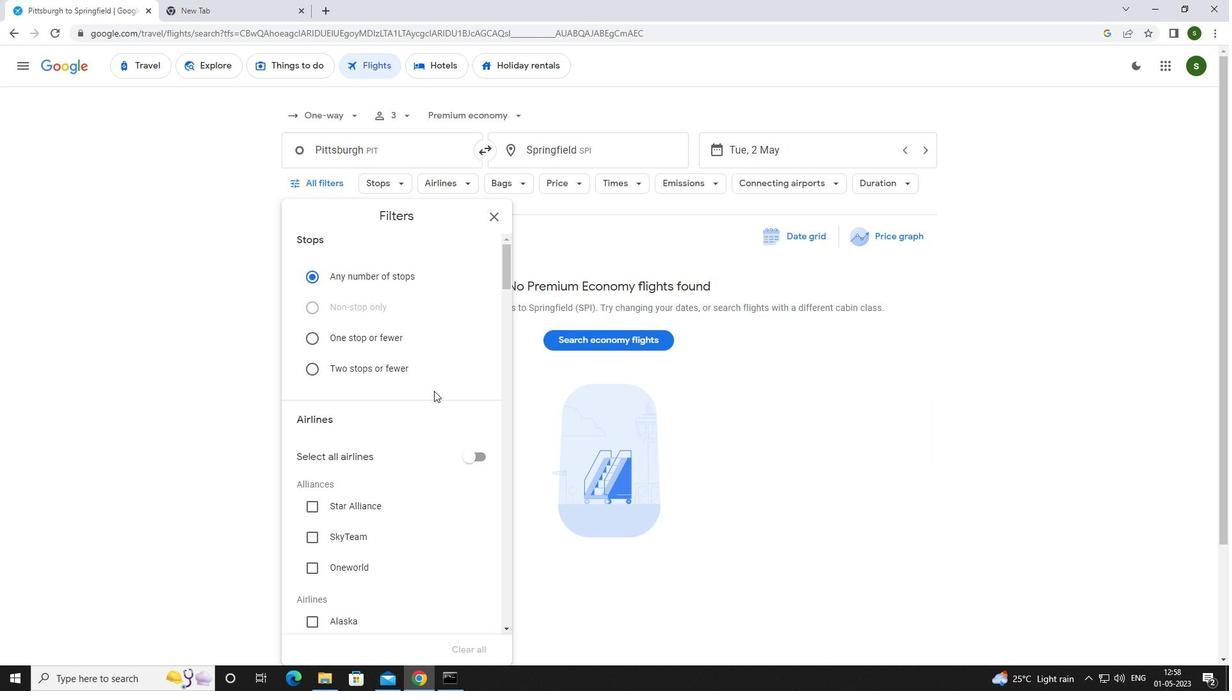 
Action: Mouse scrolled (434, 390) with delta (0, 0)
Screenshot: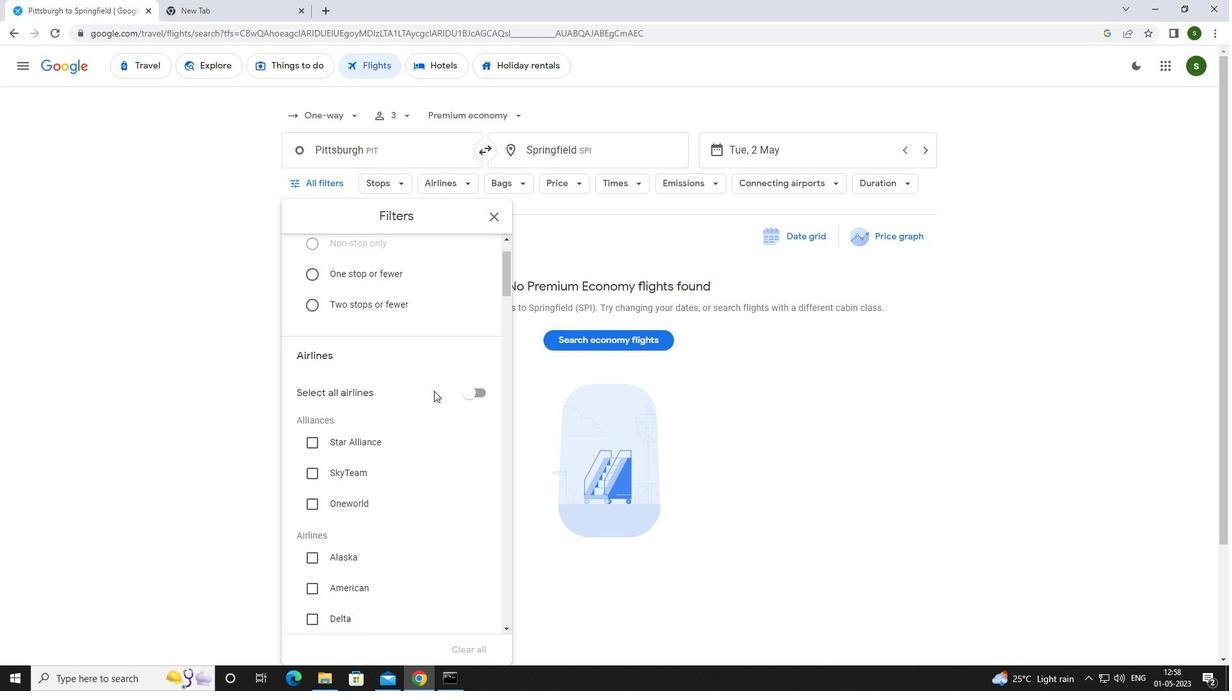 
Action: Mouse scrolled (434, 390) with delta (0, 0)
Screenshot: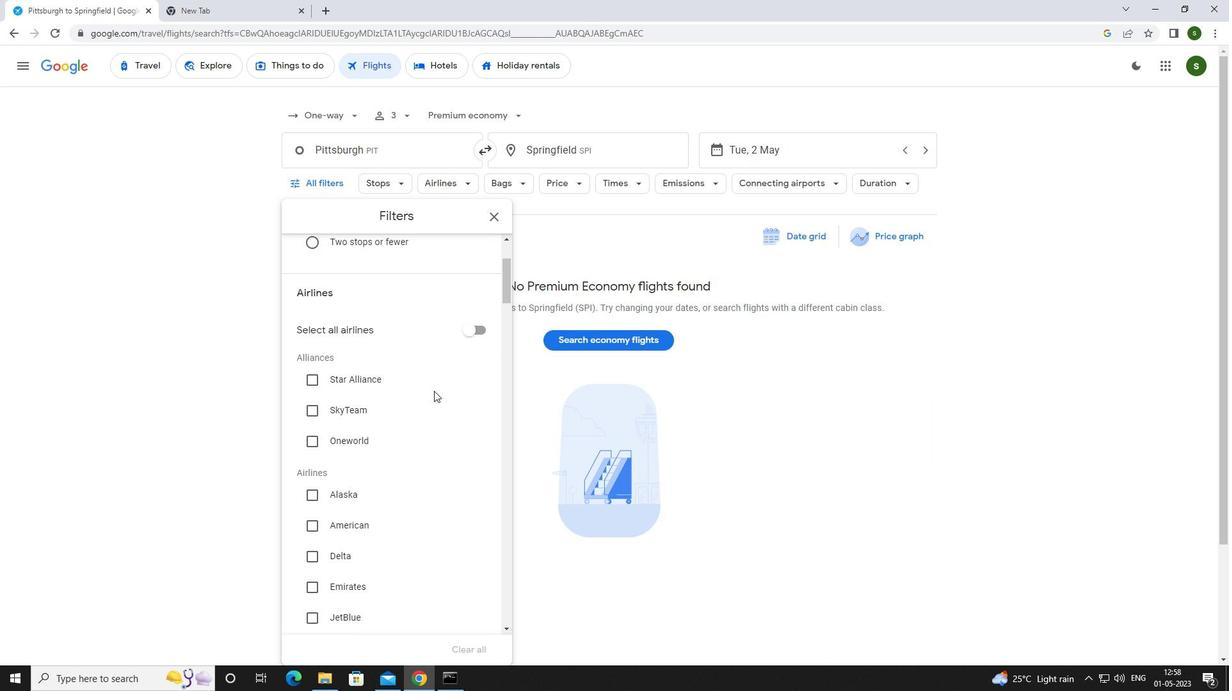 
Action: Mouse scrolled (434, 390) with delta (0, 0)
Screenshot: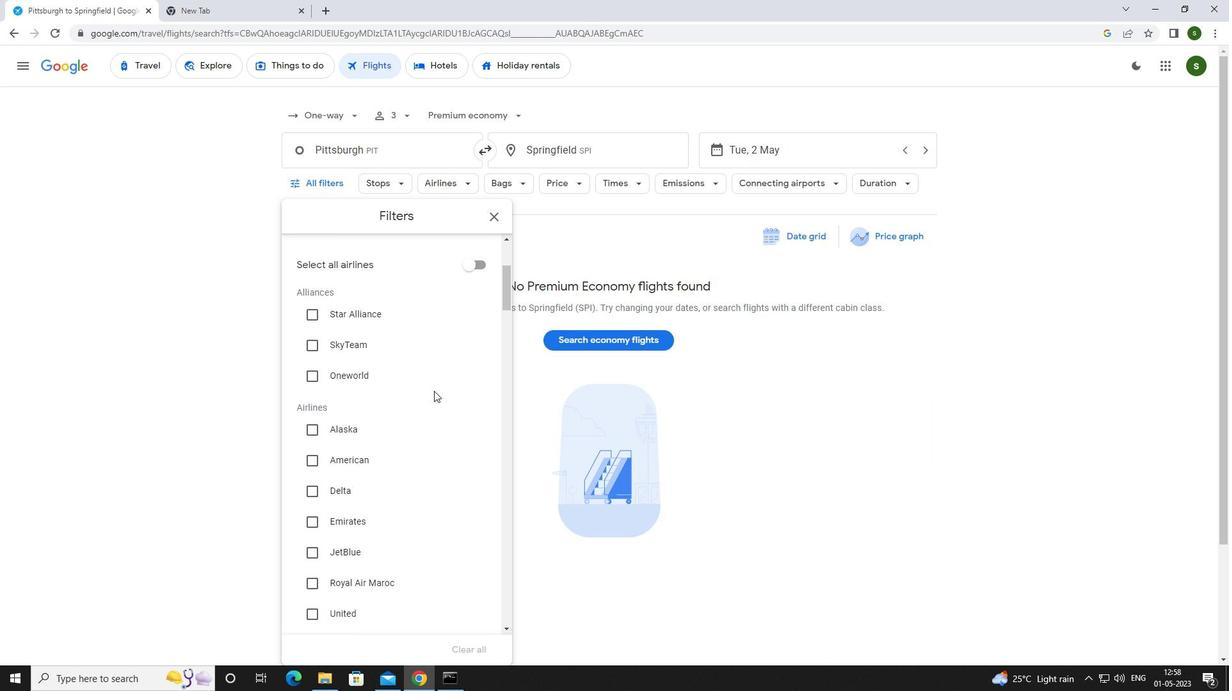 
Action: Mouse scrolled (434, 390) with delta (0, 0)
Screenshot: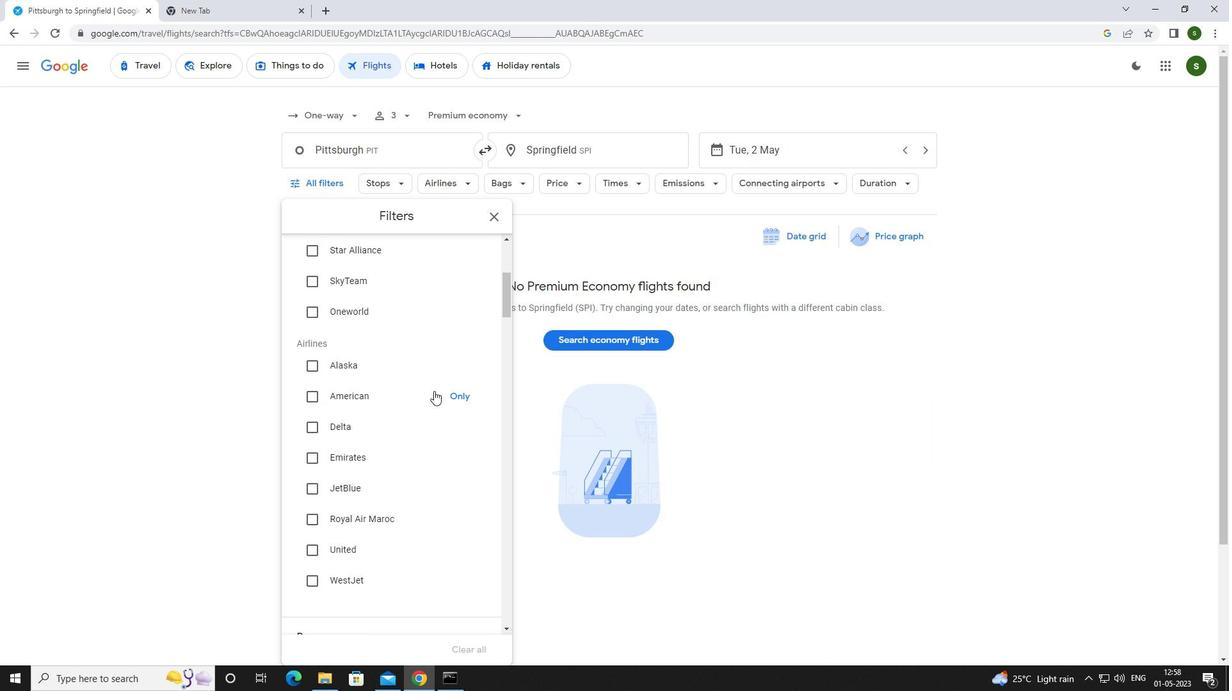 
Action: Mouse scrolled (434, 390) with delta (0, 0)
Screenshot: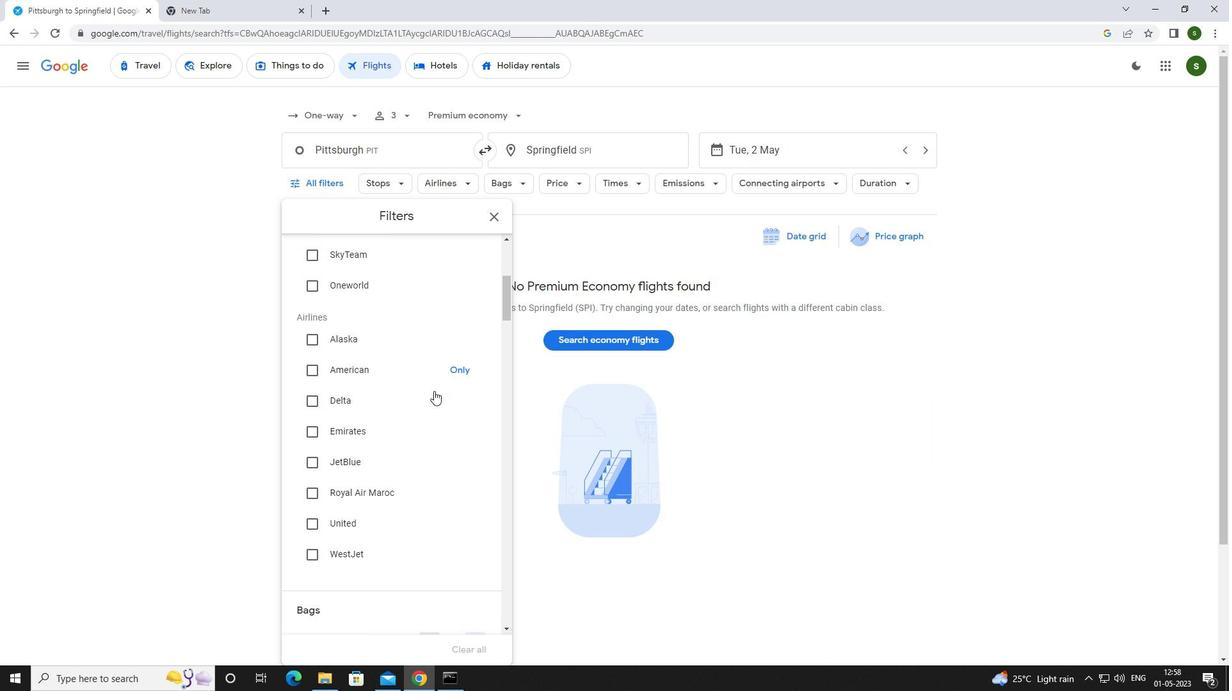 
Action: Mouse scrolled (434, 390) with delta (0, 0)
Screenshot: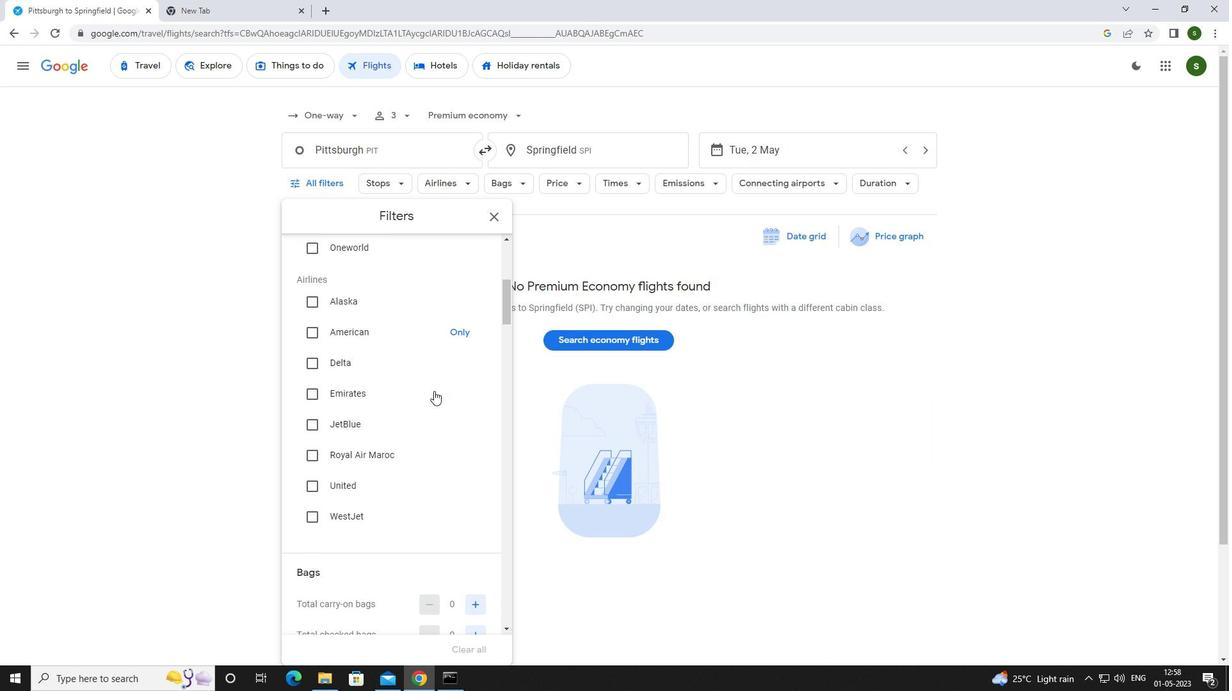
Action: Mouse scrolled (434, 390) with delta (0, 0)
Screenshot: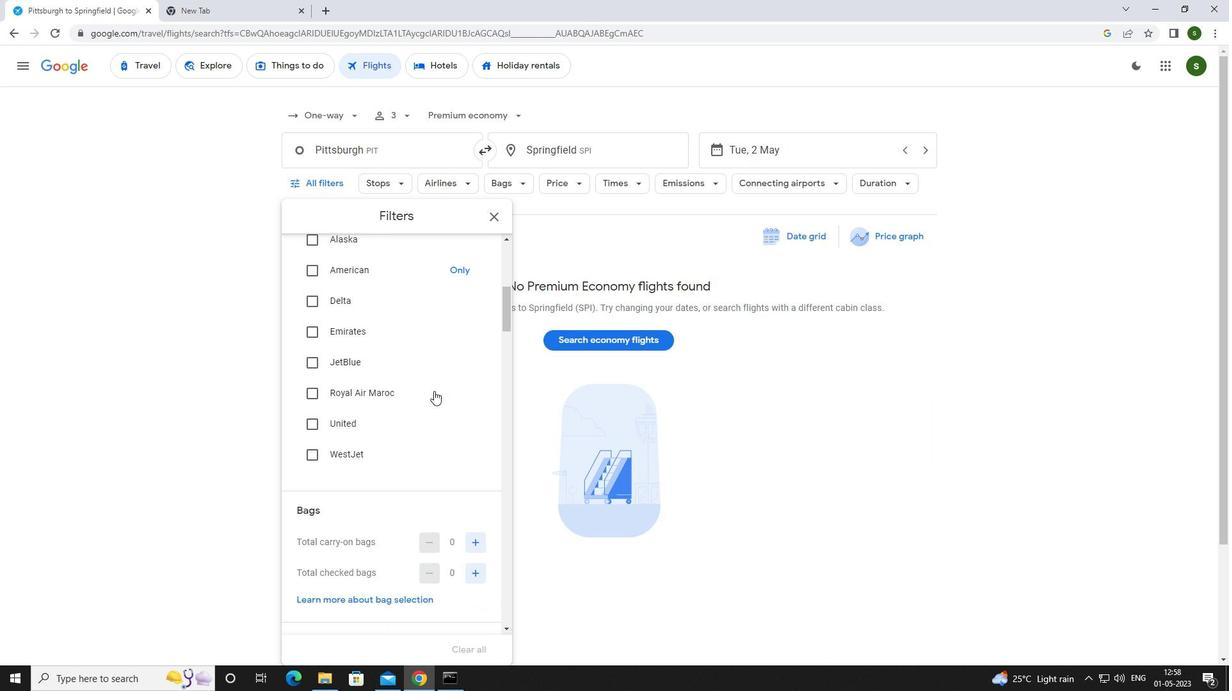 
Action: Mouse moved to (469, 443)
Screenshot: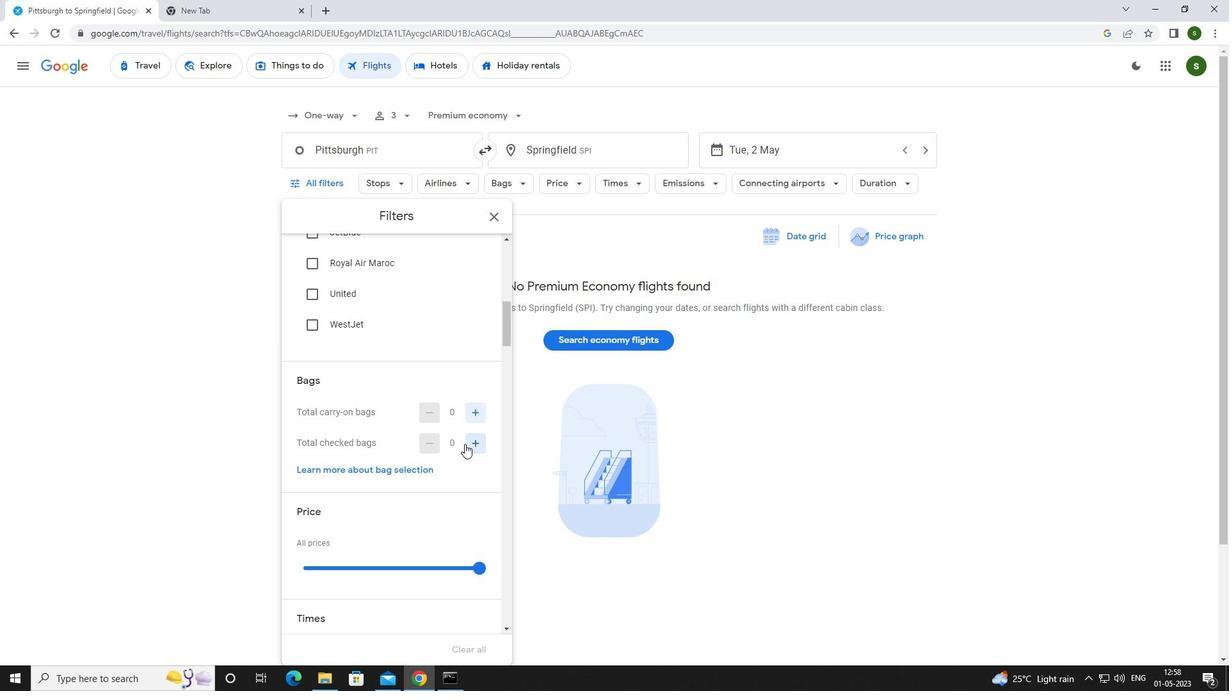 
Action: Mouse pressed left at (469, 443)
Screenshot: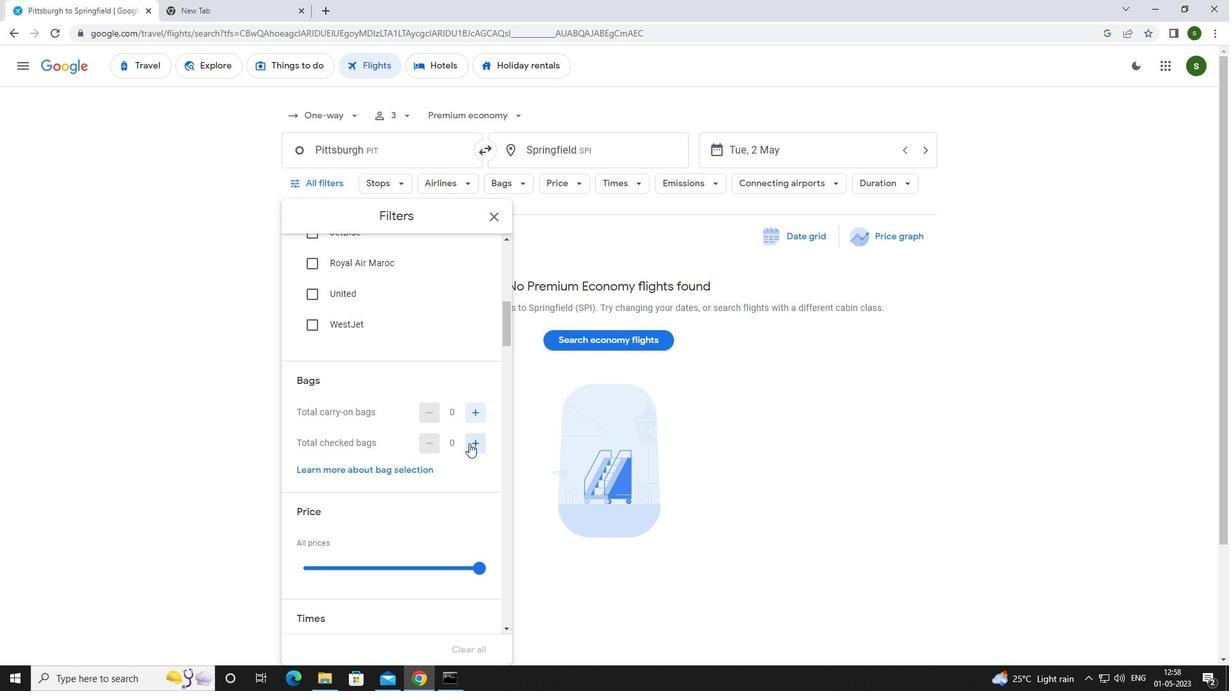 
Action: Mouse scrolled (469, 443) with delta (0, 0)
Screenshot: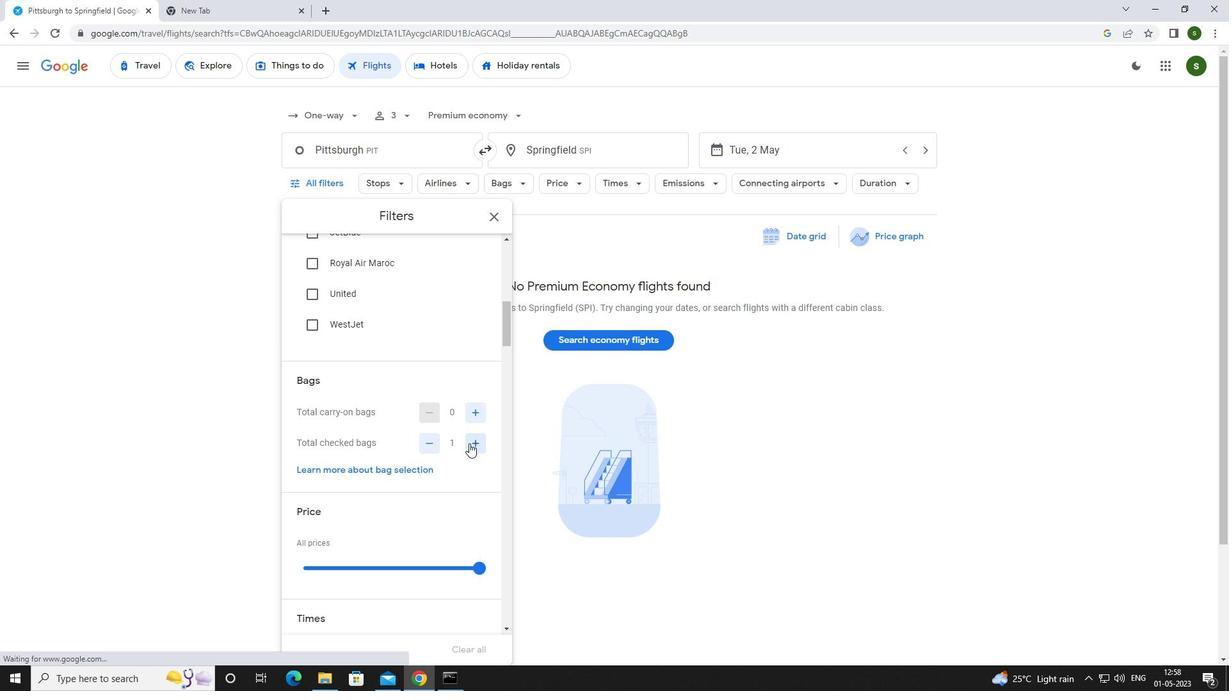 
Action: Mouse scrolled (469, 443) with delta (0, 0)
Screenshot: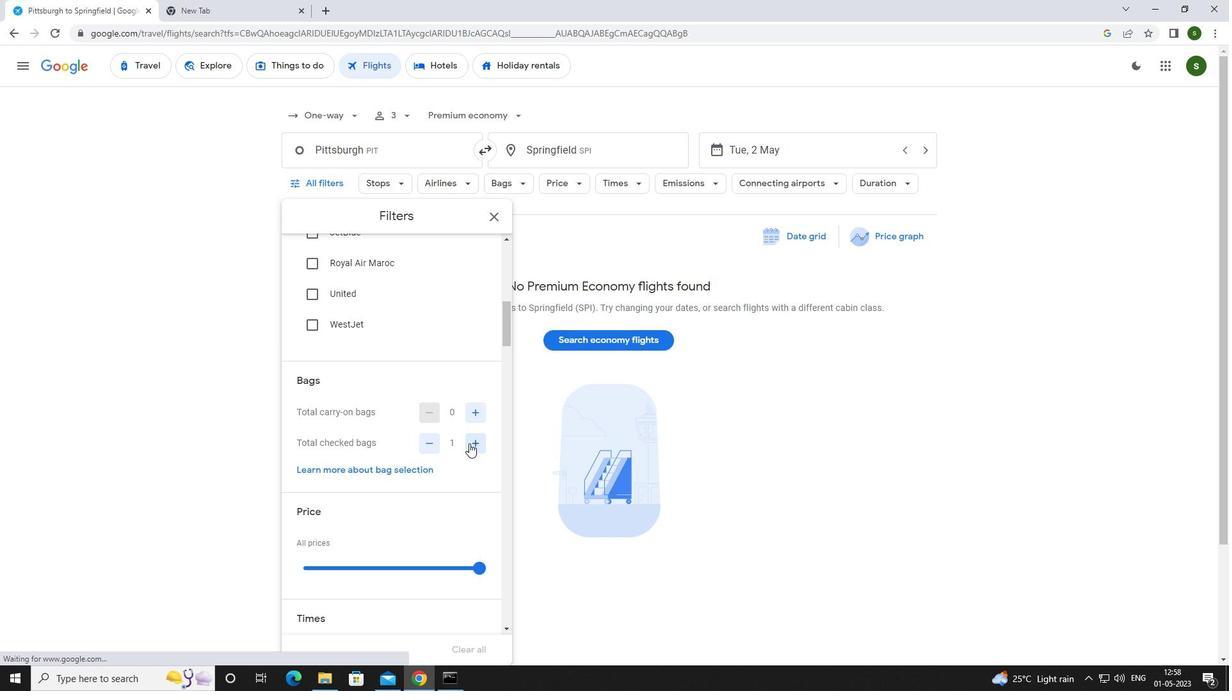 
Action: Mouse moved to (475, 441)
Screenshot: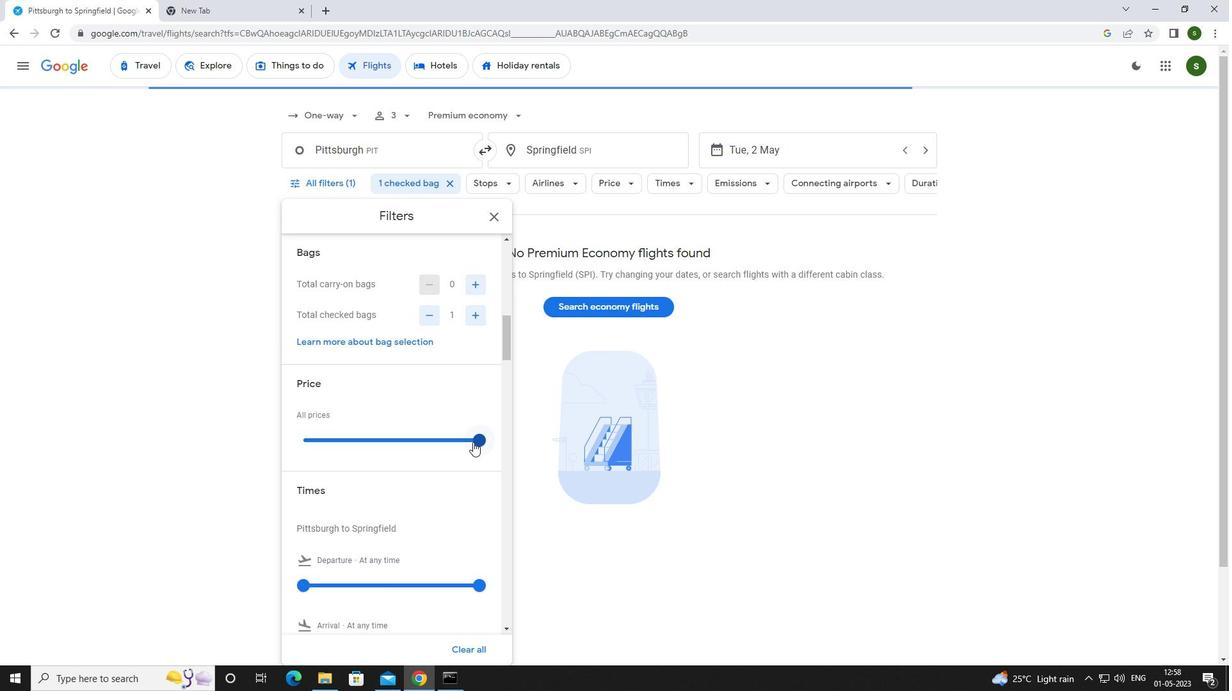 
Action: Mouse pressed left at (475, 441)
Screenshot: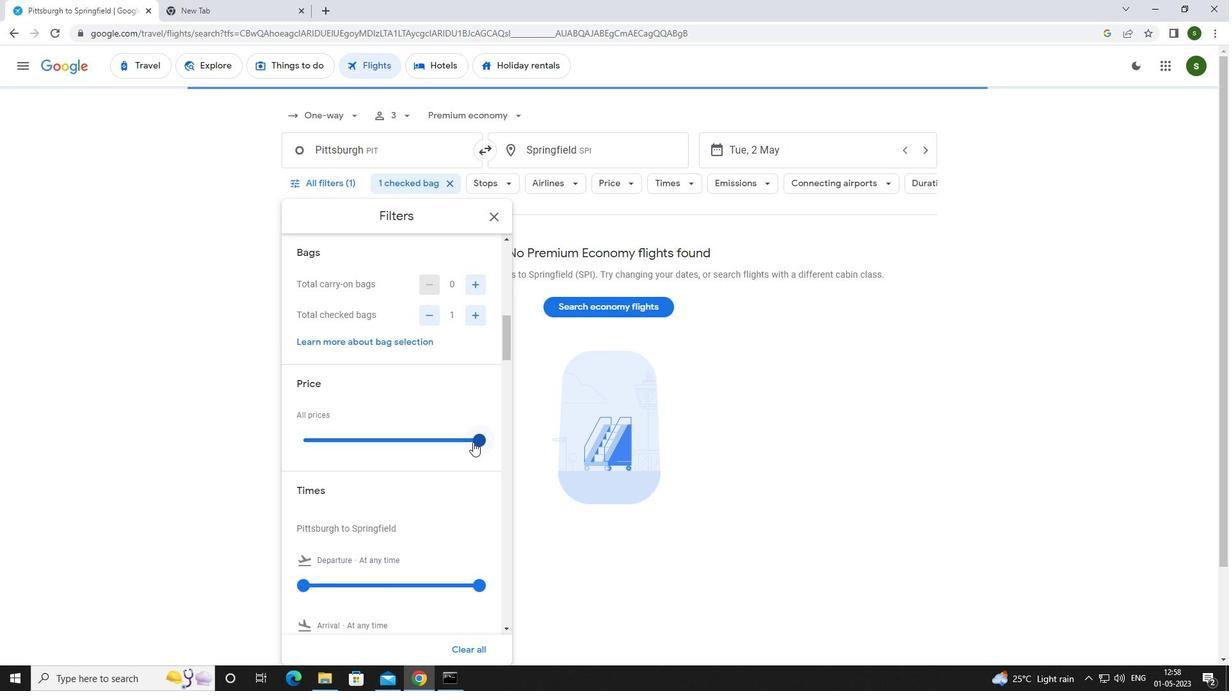 
Action: Mouse moved to (428, 457)
Screenshot: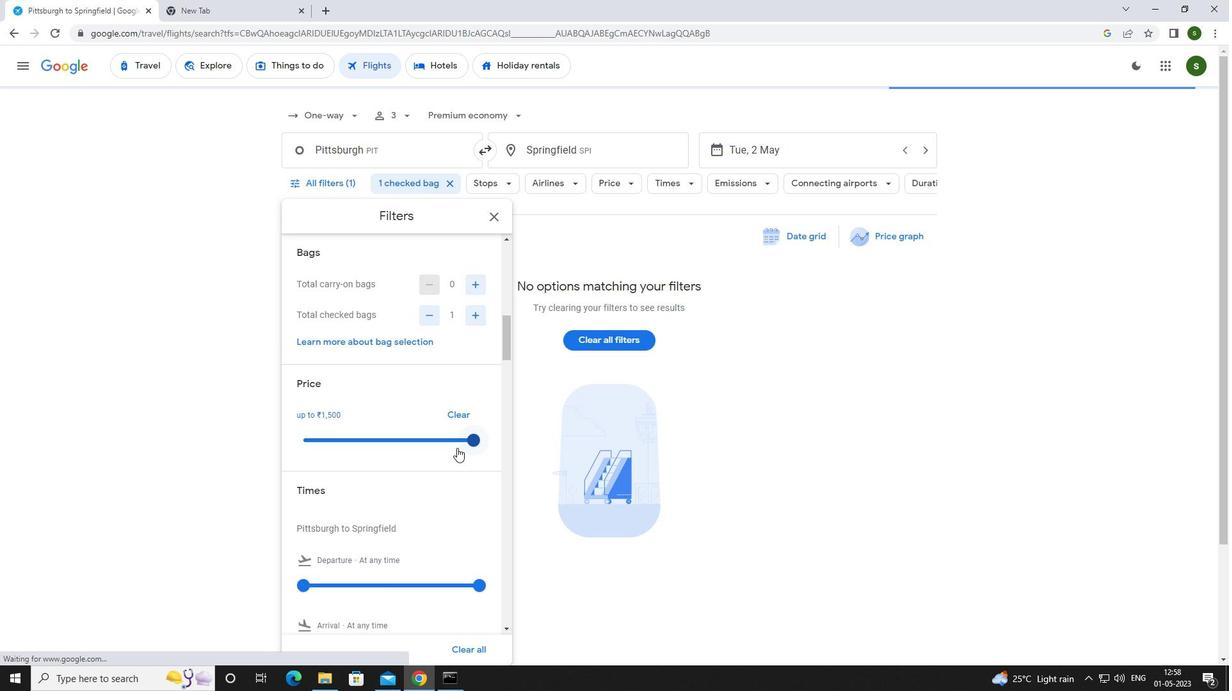
Action: Mouse scrolled (428, 457) with delta (0, 0)
Screenshot: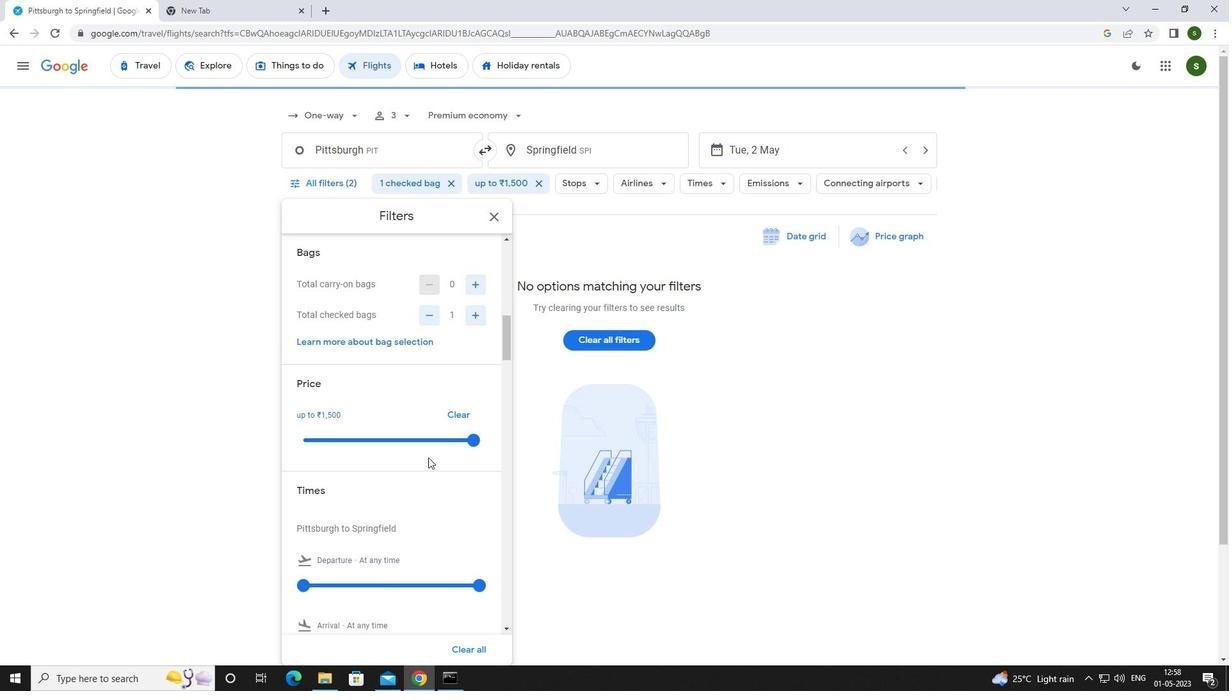 
Action: Mouse moved to (427, 457)
Screenshot: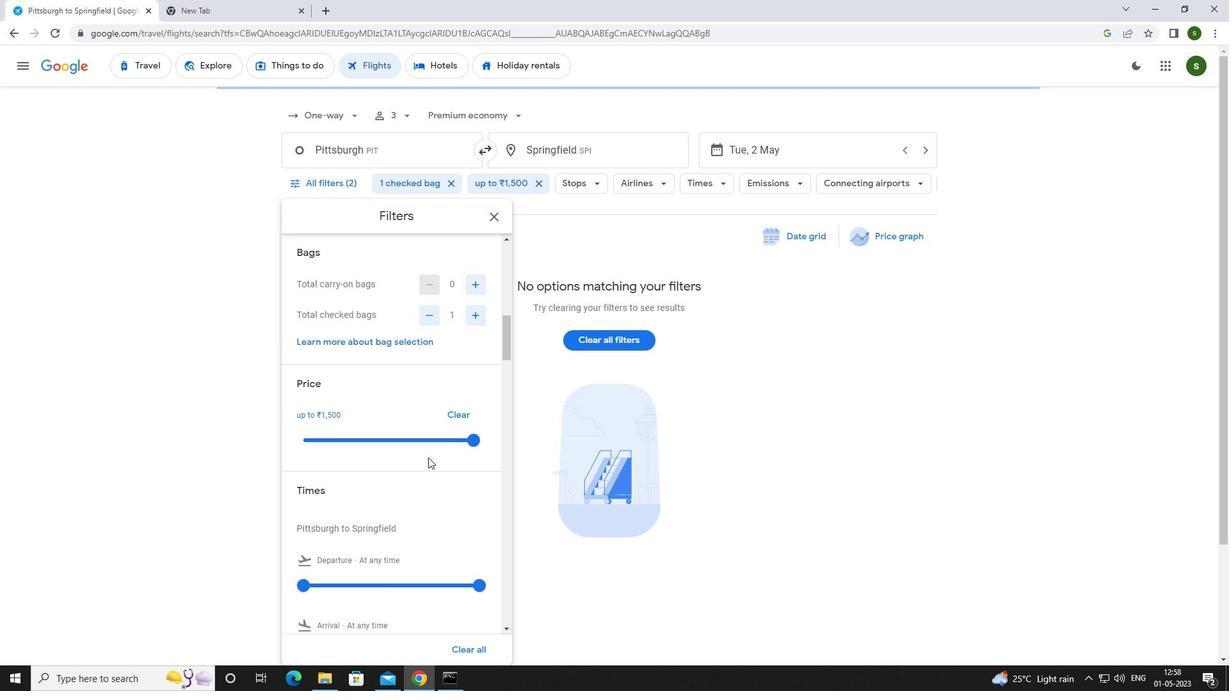 
Action: Mouse scrolled (427, 457) with delta (0, 0)
Screenshot: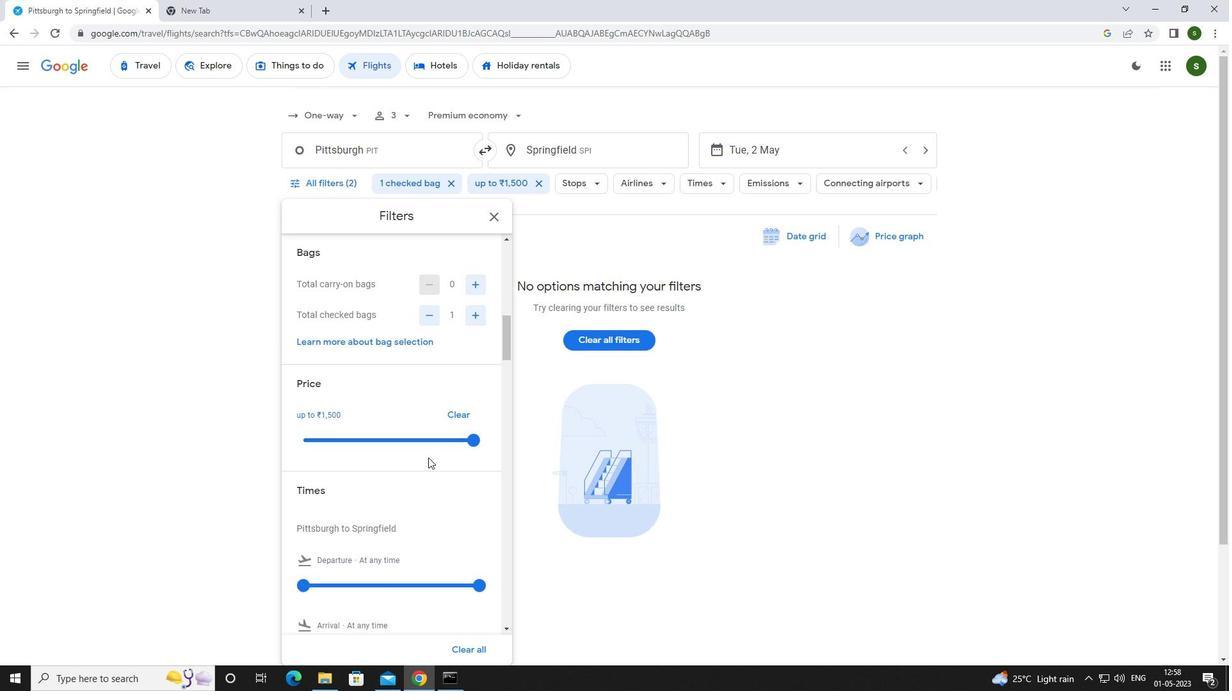 
Action: Mouse moved to (306, 459)
Screenshot: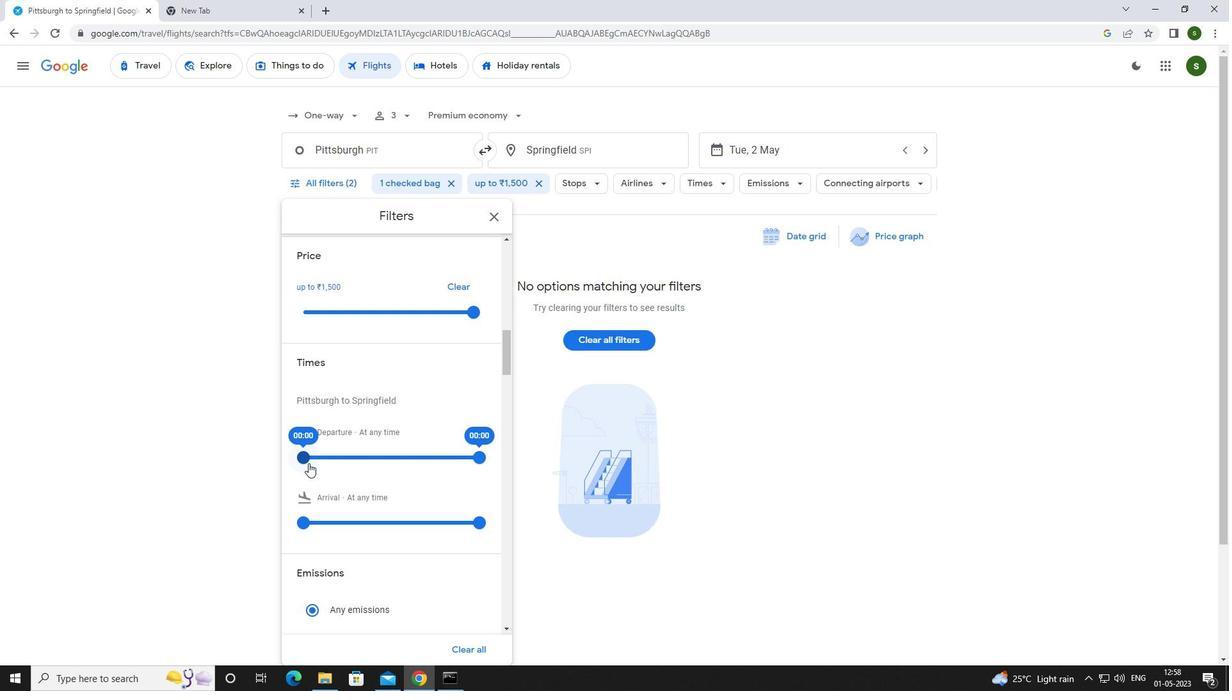 
Action: Mouse pressed left at (306, 459)
Screenshot: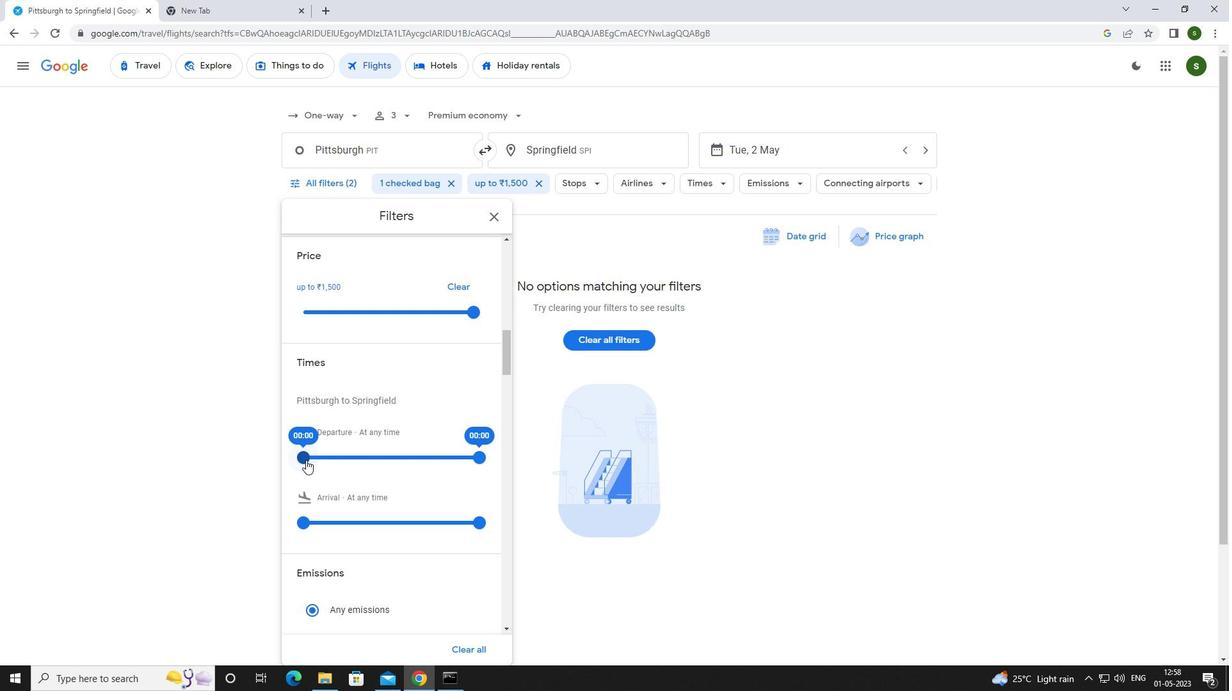
Action: Mouse moved to (792, 439)
Screenshot: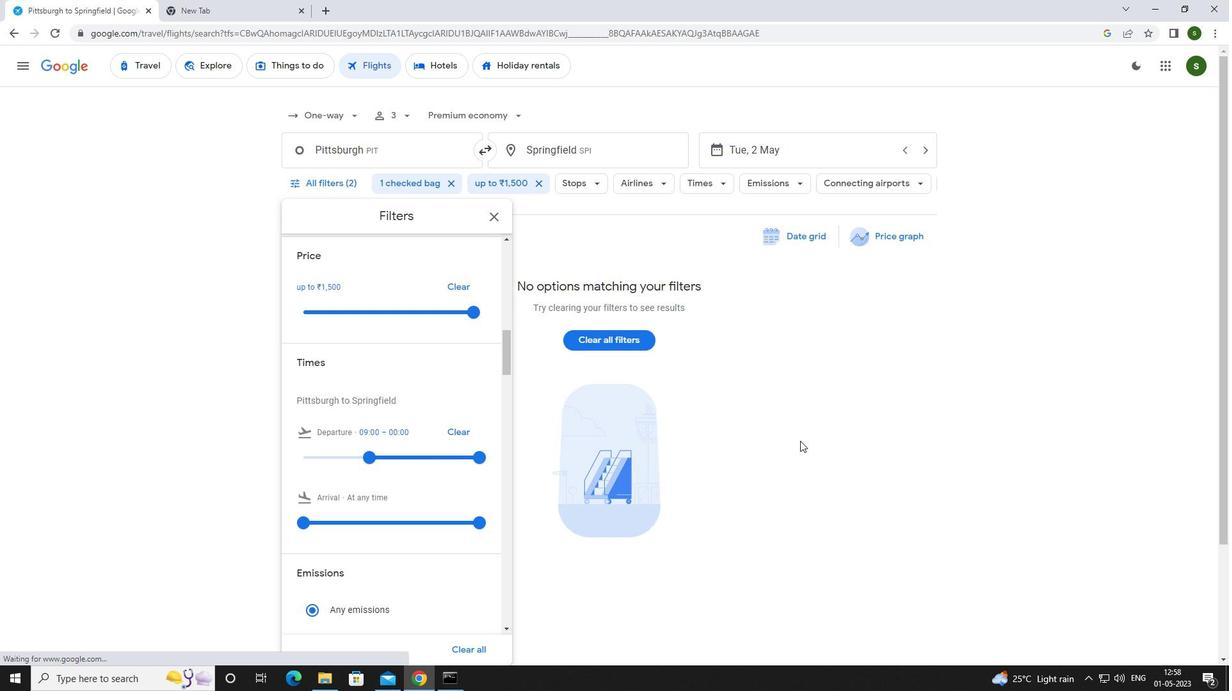 
Action: Mouse pressed left at (792, 439)
Screenshot: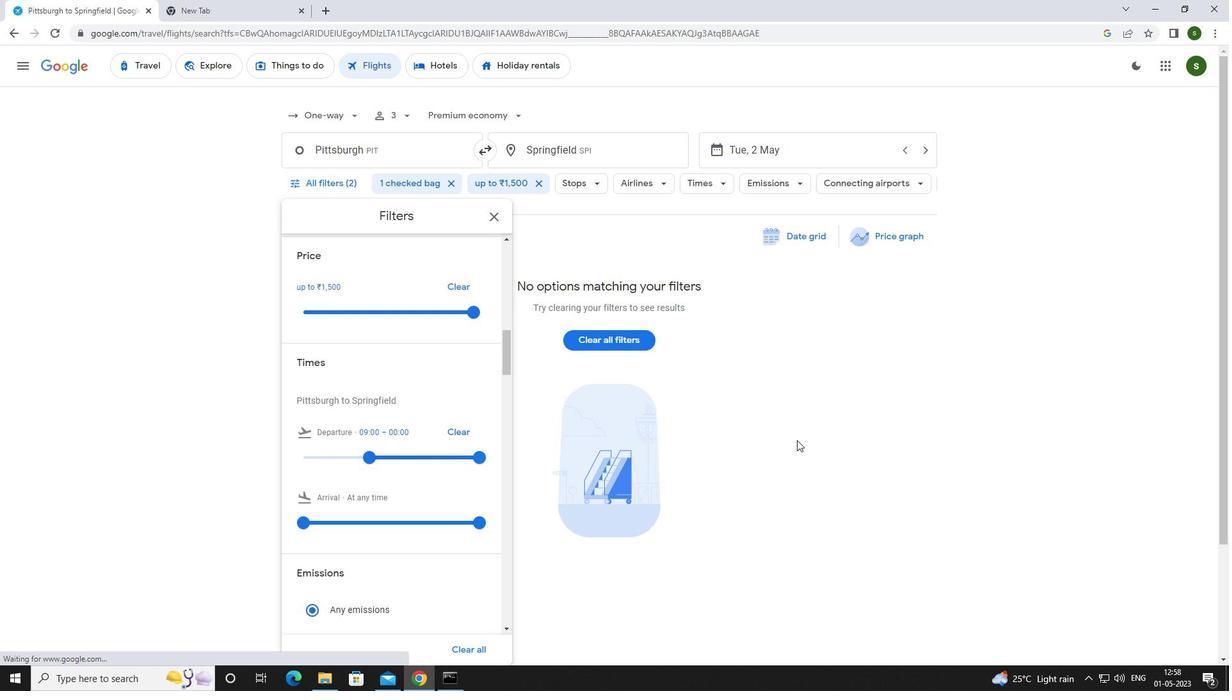 
